 Task: Create new Company, with domain: 'juilliard.edu' and type: 'Other'. Add new contact for this company, with mail Id: 'Ruhi_Henderson@juilliard.edu', First Name: Ruhi, Last name:  Henderson, Job Title: 'Chief Executive Officer', Phone Number: '(305) 555-4571'. Change life cycle stage to  Lead and lead status to  In Progress. Logged in from softage.10@softage.net
Action: Mouse moved to (91, 53)
Screenshot: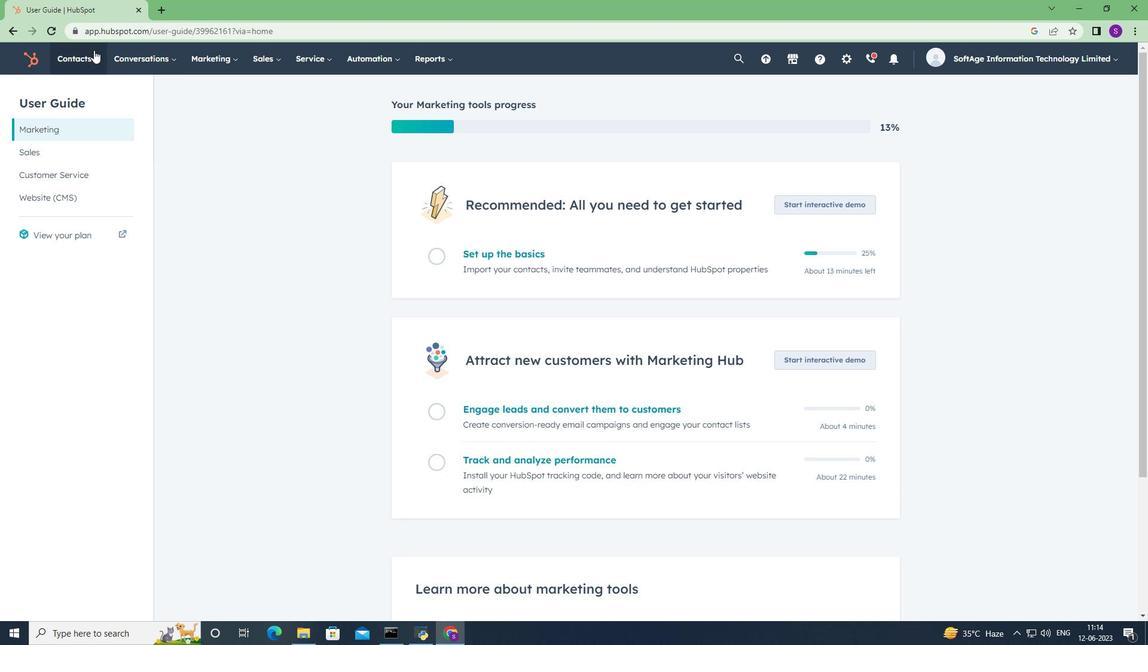 
Action: Mouse pressed left at (91, 53)
Screenshot: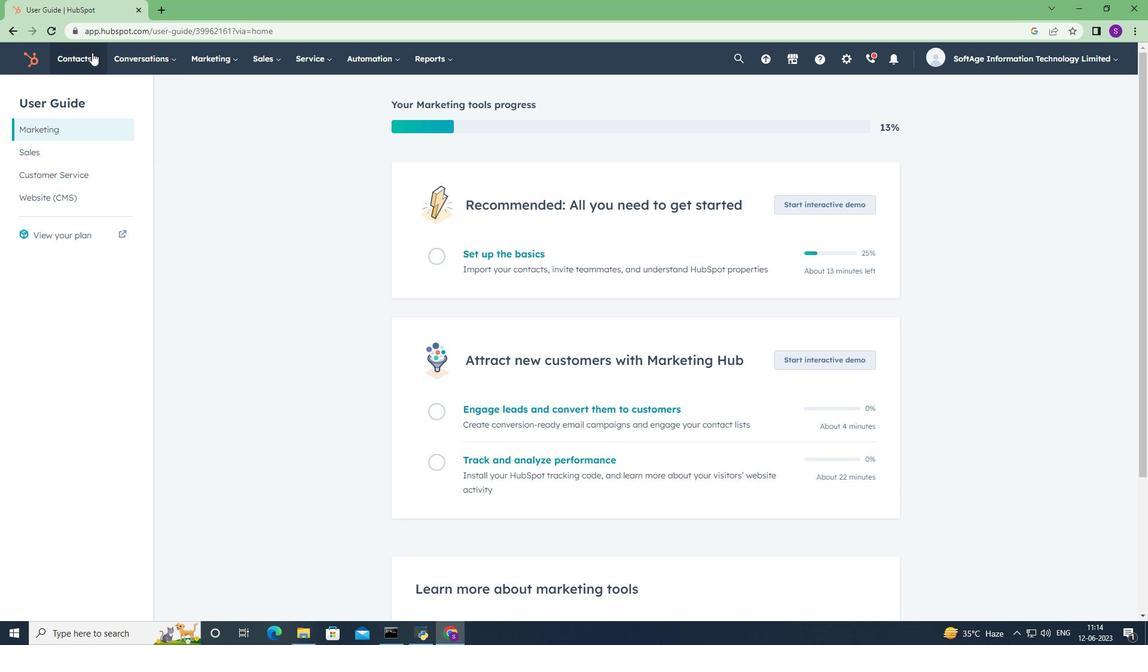 
Action: Mouse moved to (88, 123)
Screenshot: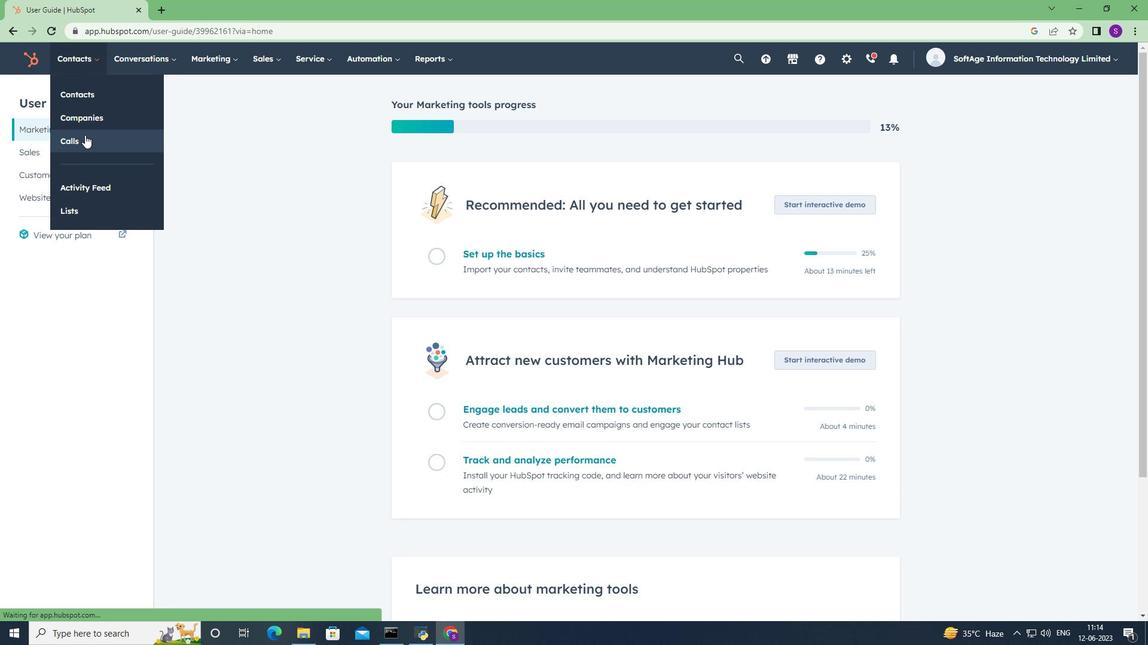 
Action: Mouse pressed left at (88, 123)
Screenshot: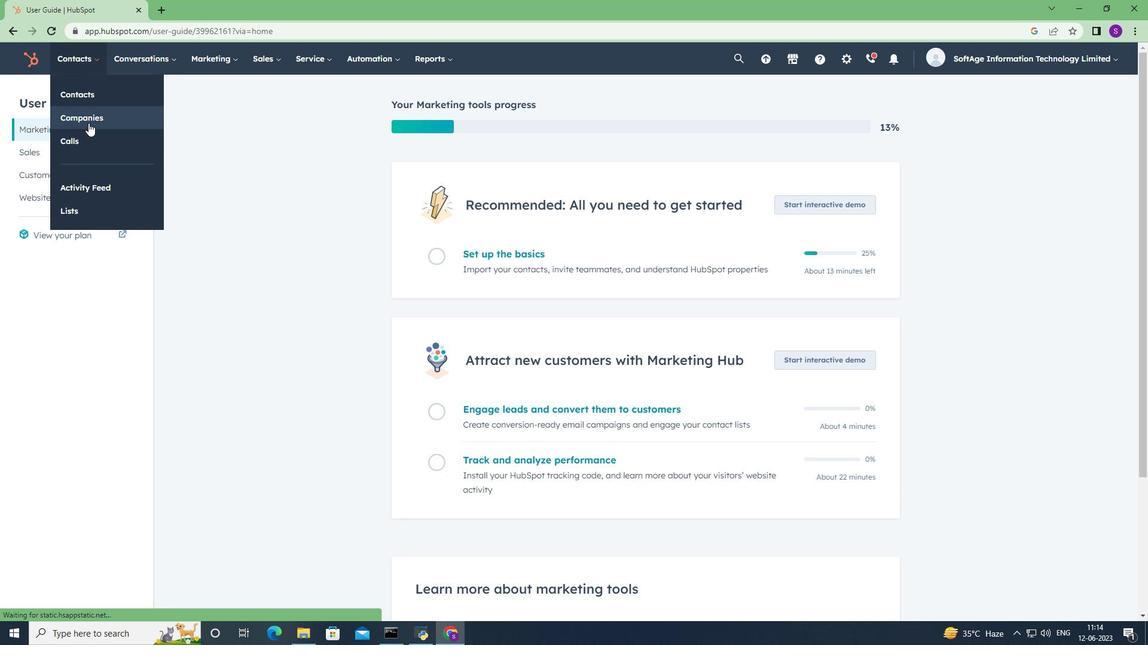 
Action: Mouse moved to (1091, 99)
Screenshot: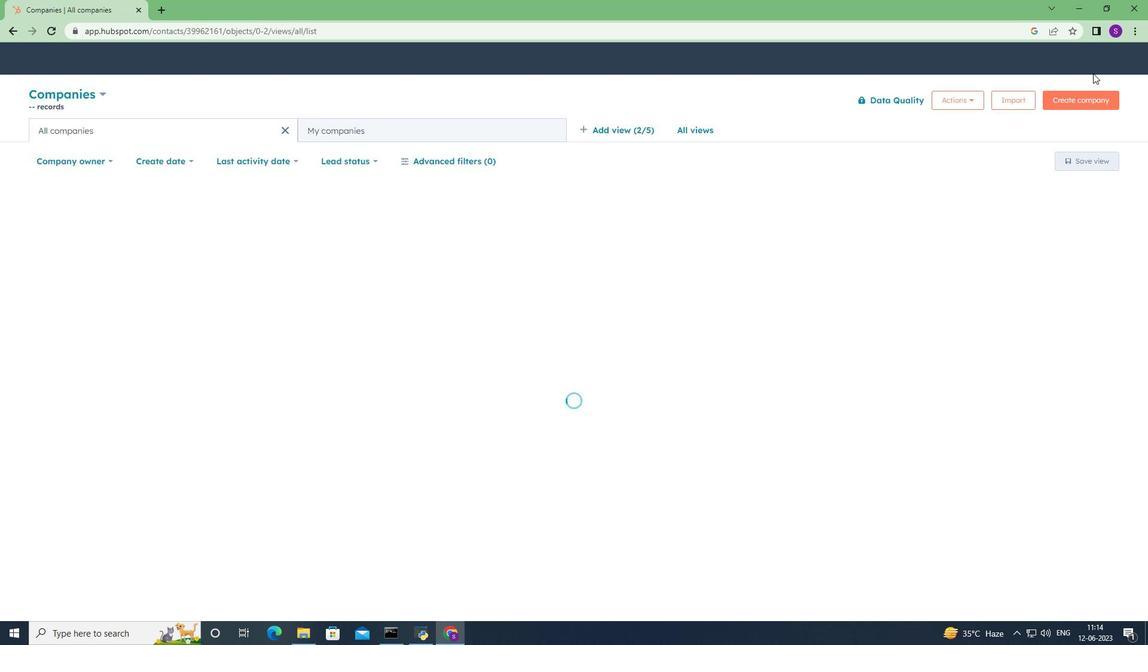 
Action: Mouse pressed left at (1091, 99)
Screenshot: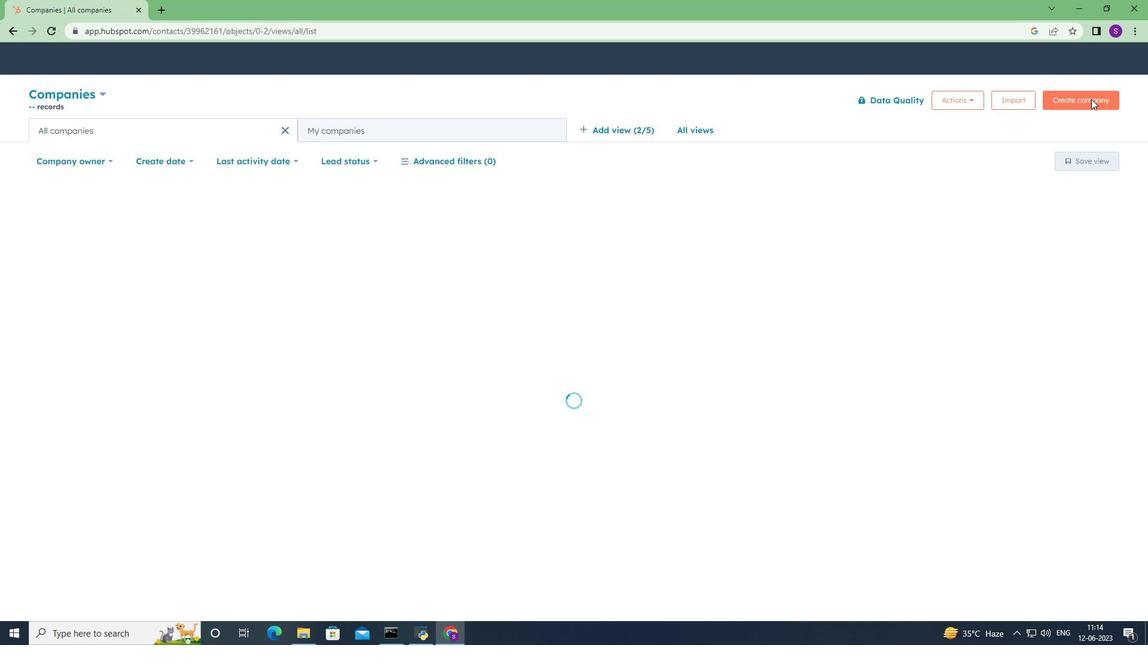 
Action: Mouse moved to (928, 156)
Screenshot: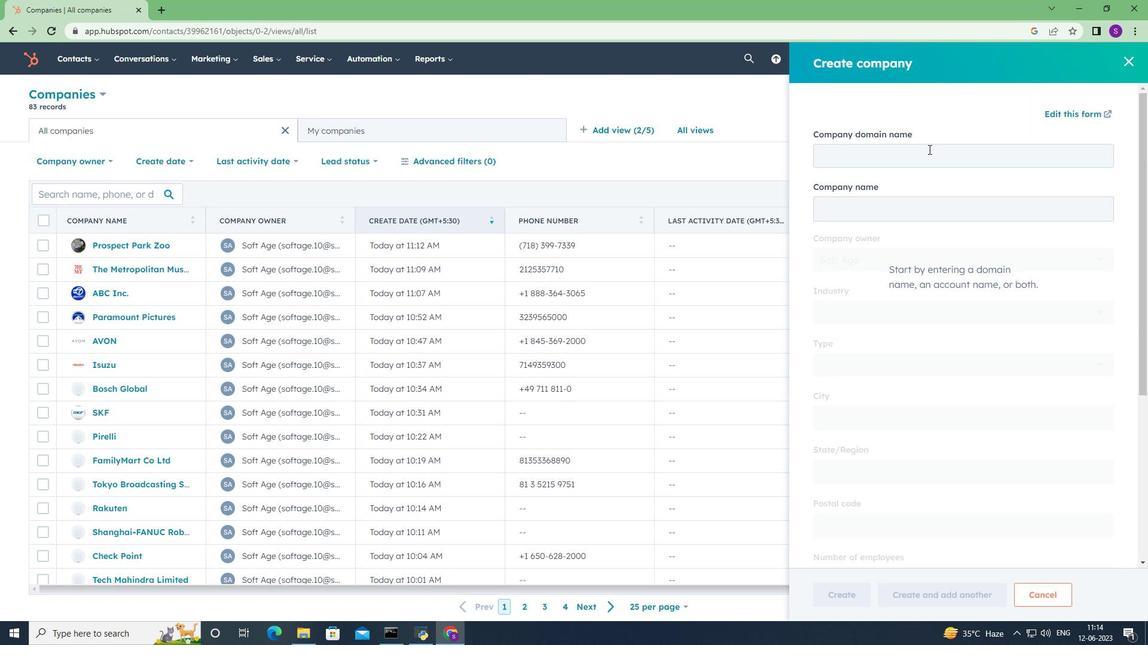 
Action: Mouse pressed left at (928, 156)
Screenshot: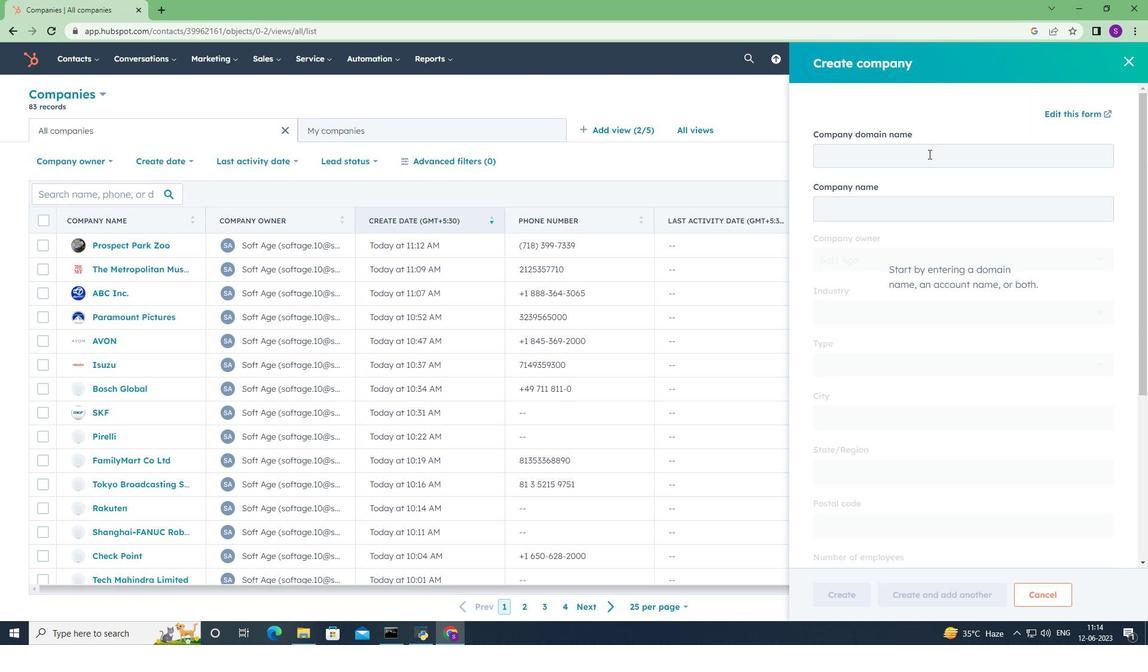 
Action: Key pressed juilliae<Key.backspace>rd.edu
Screenshot: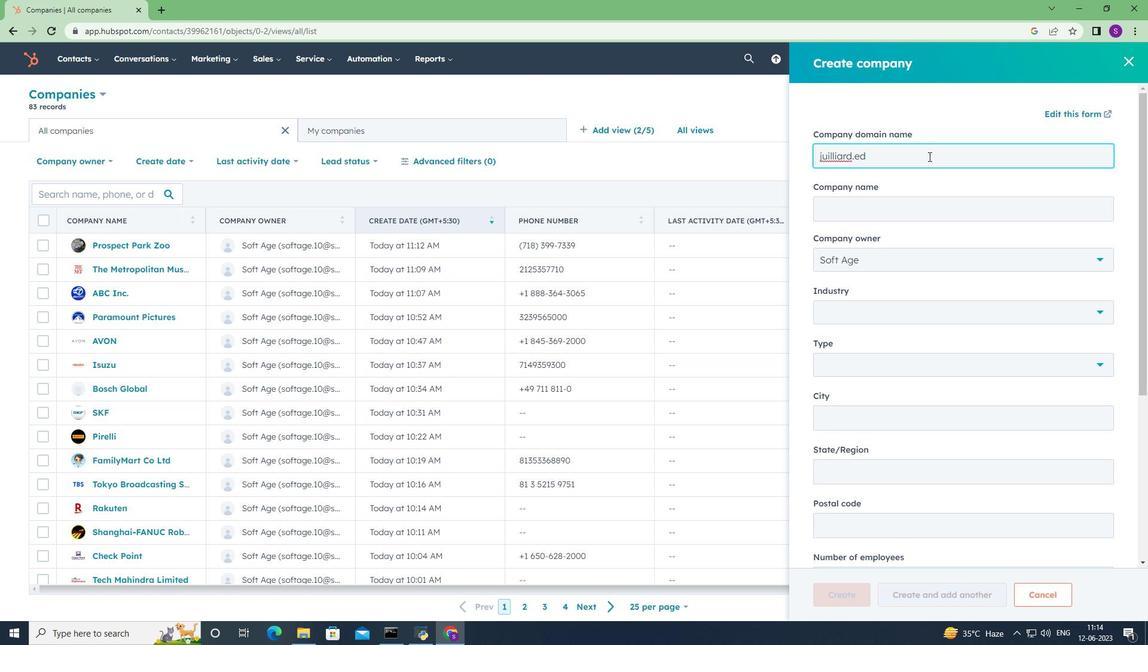 
Action: Mouse moved to (929, 160)
Screenshot: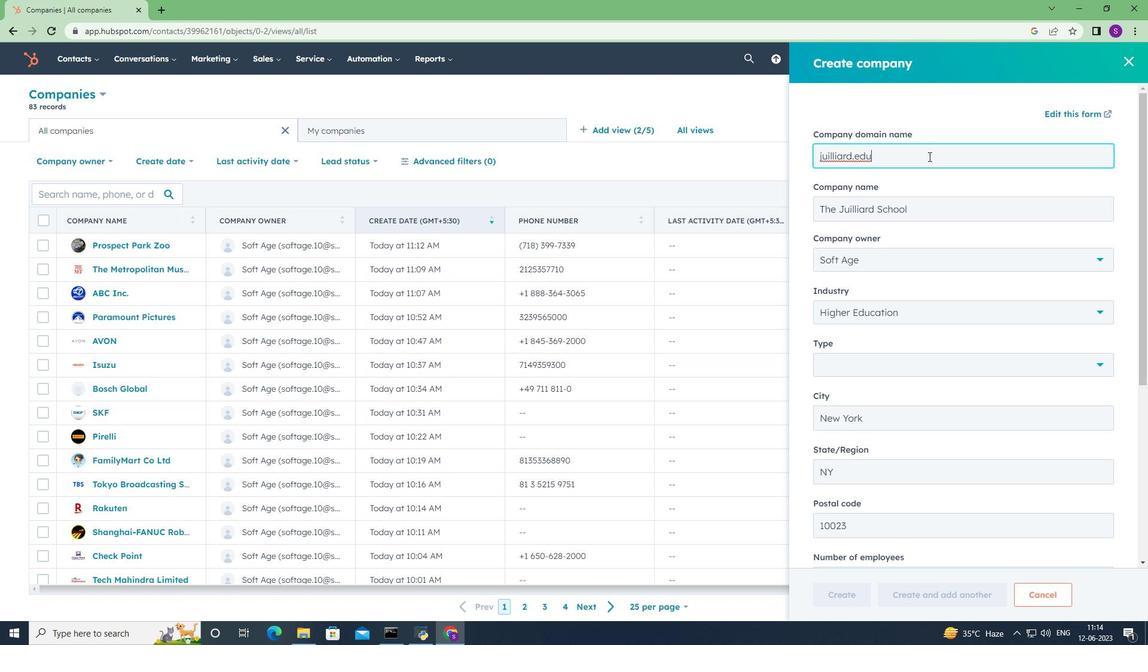 
Action: Mouse scrolled (929, 160) with delta (0, 0)
Screenshot: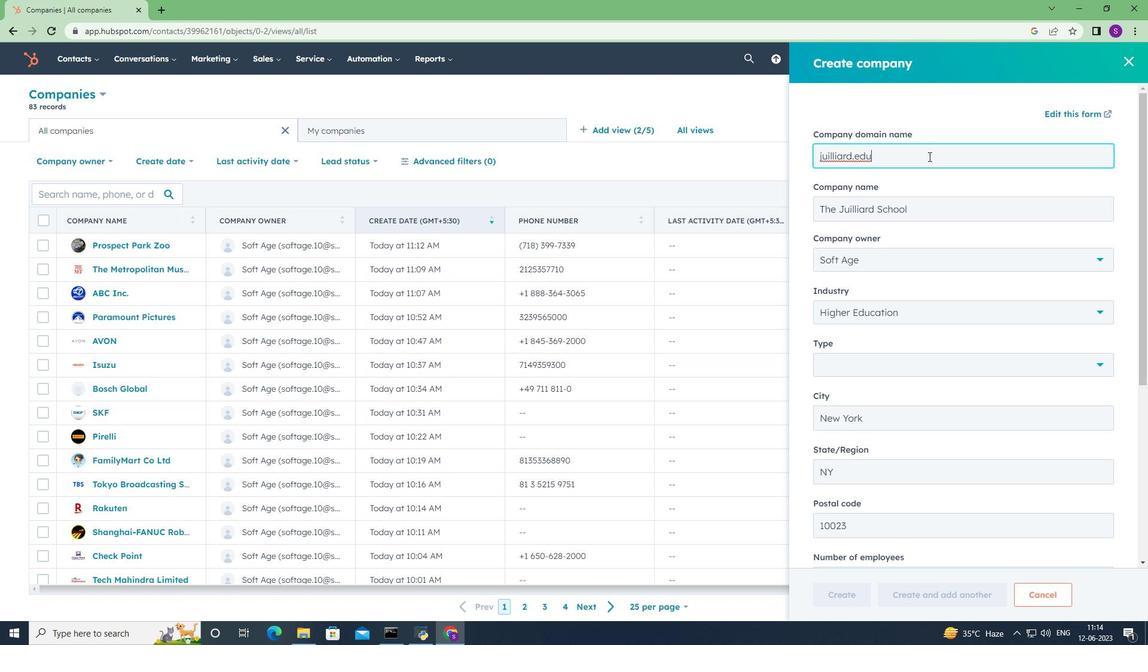 
Action: Mouse moved to (938, 172)
Screenshot: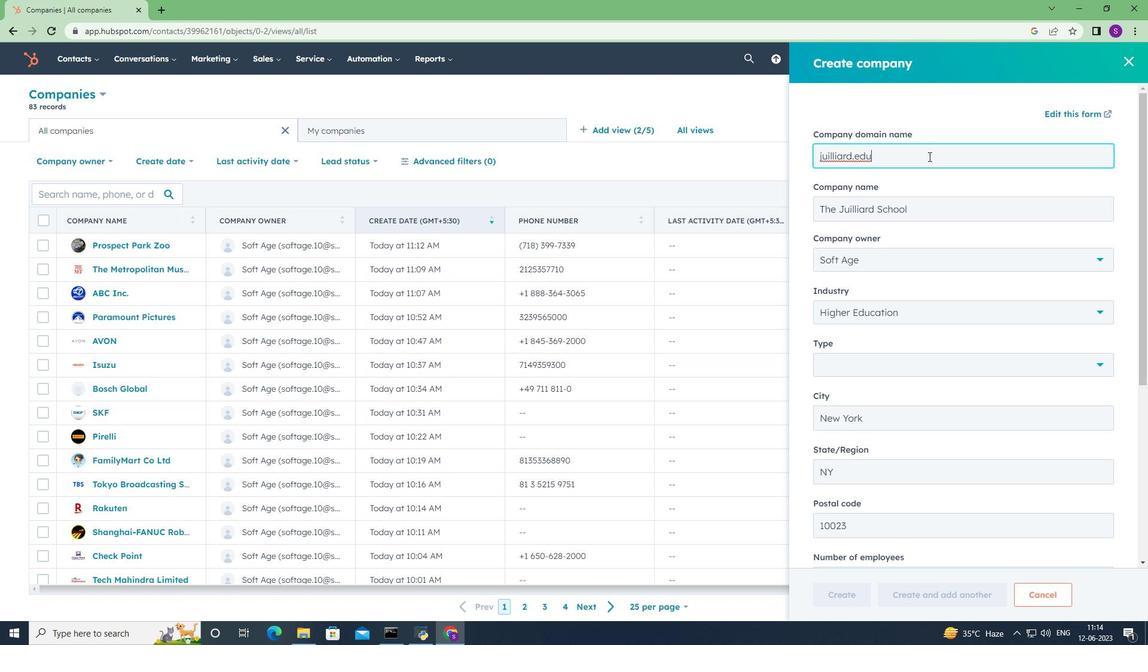 
Action: Mouse scrolled (937, 169) with delta (0, 0)
Screenshot: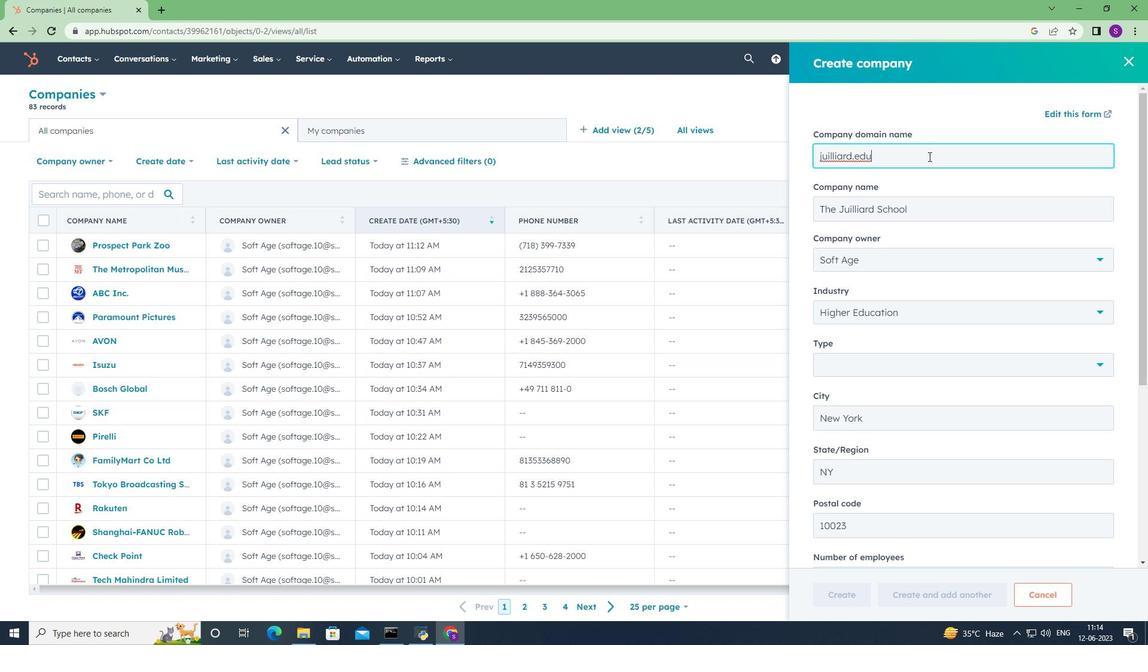 
Action: Mouse moved to (940, 244)
Screenshot: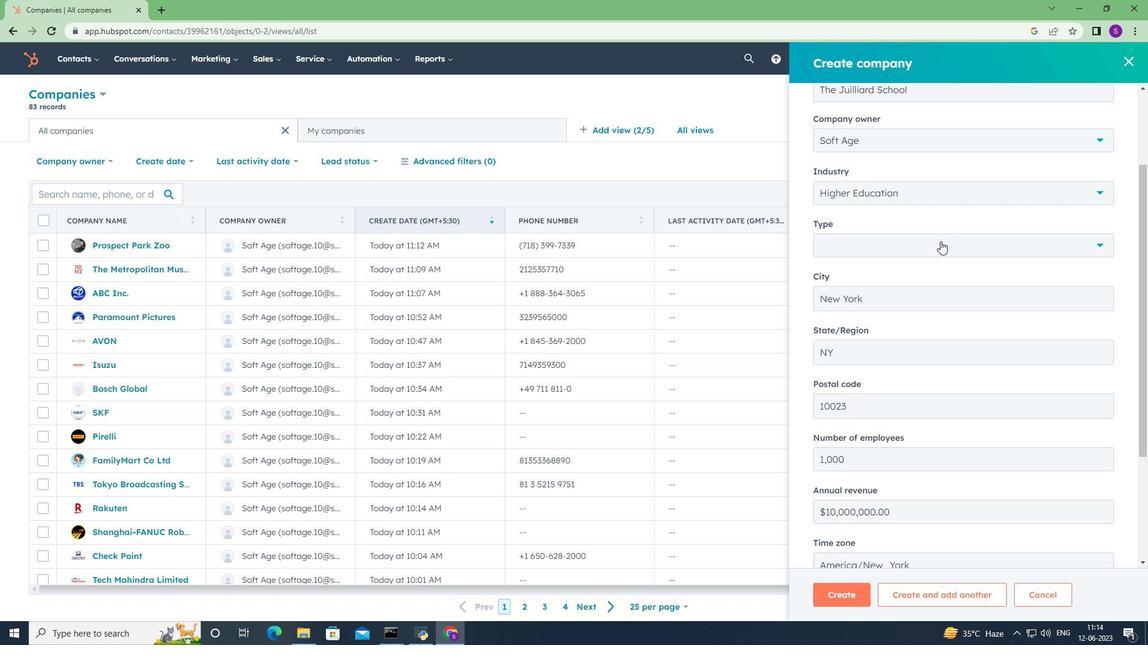 
Action: Mouse pressed left at (940, 244)
Screenshot: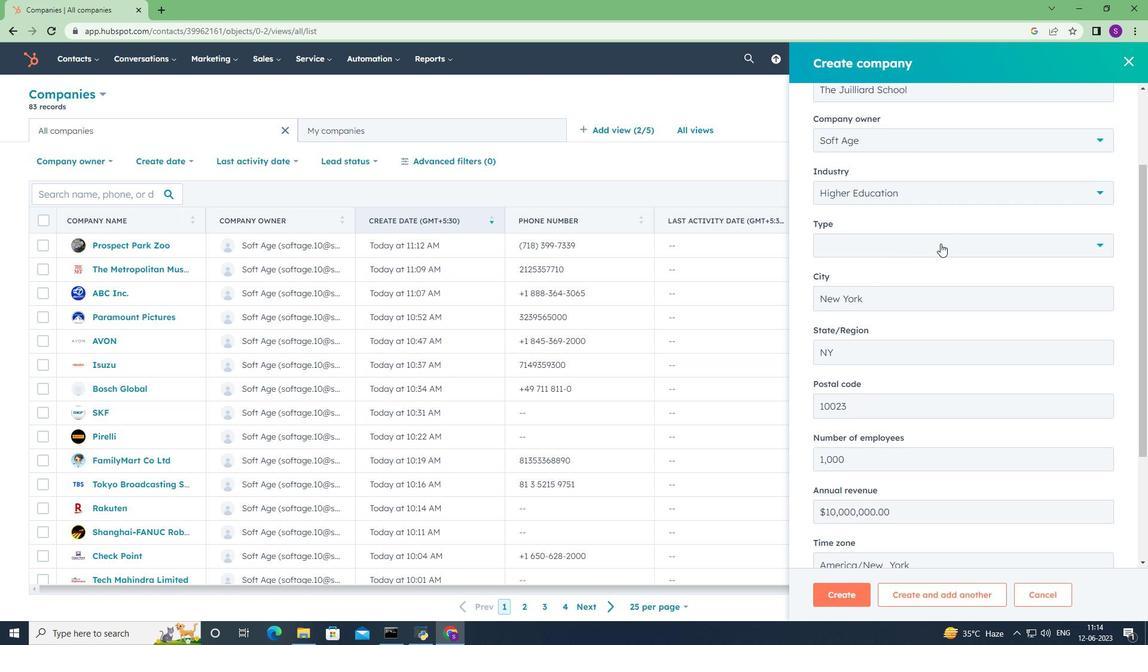 
Action: Mouse moved to (906, 330)
Screenshot: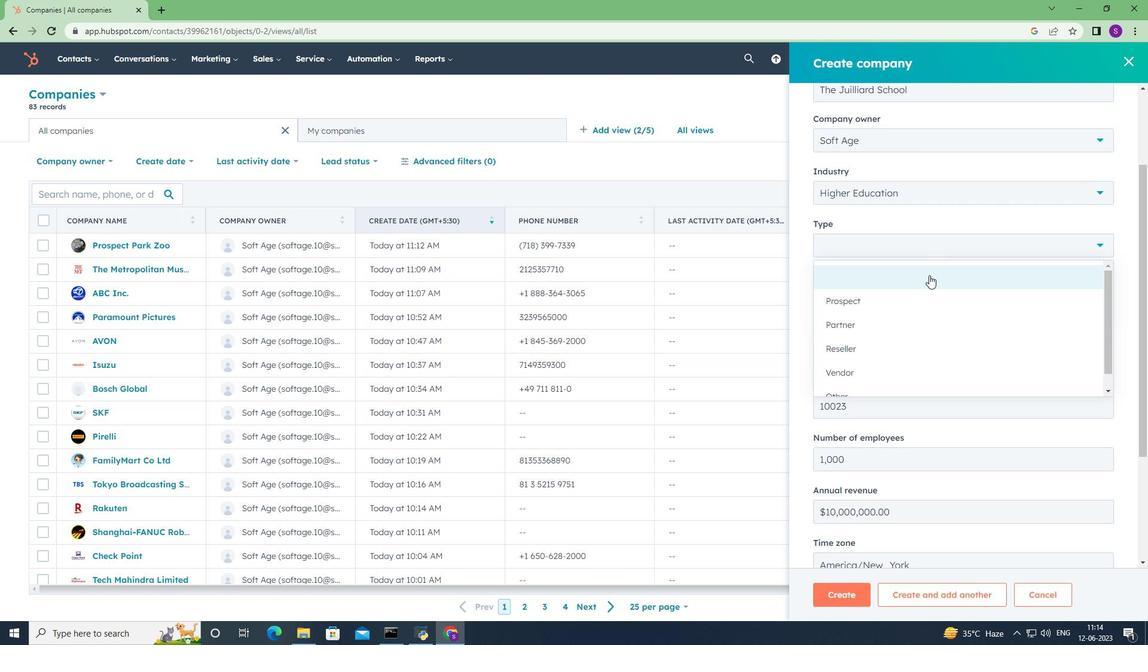 
Action: Mouse scrolled (906, 330) with delta (0, 0)
Screenshot: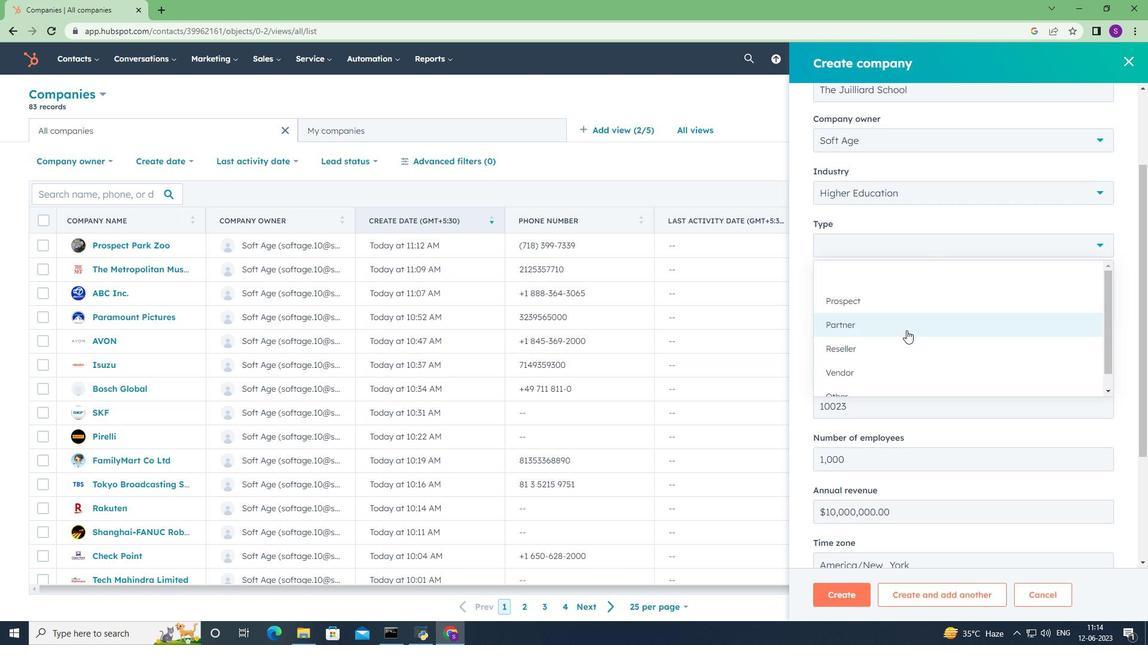 
Action: Mouse moved to (906, 330)
Screenshot: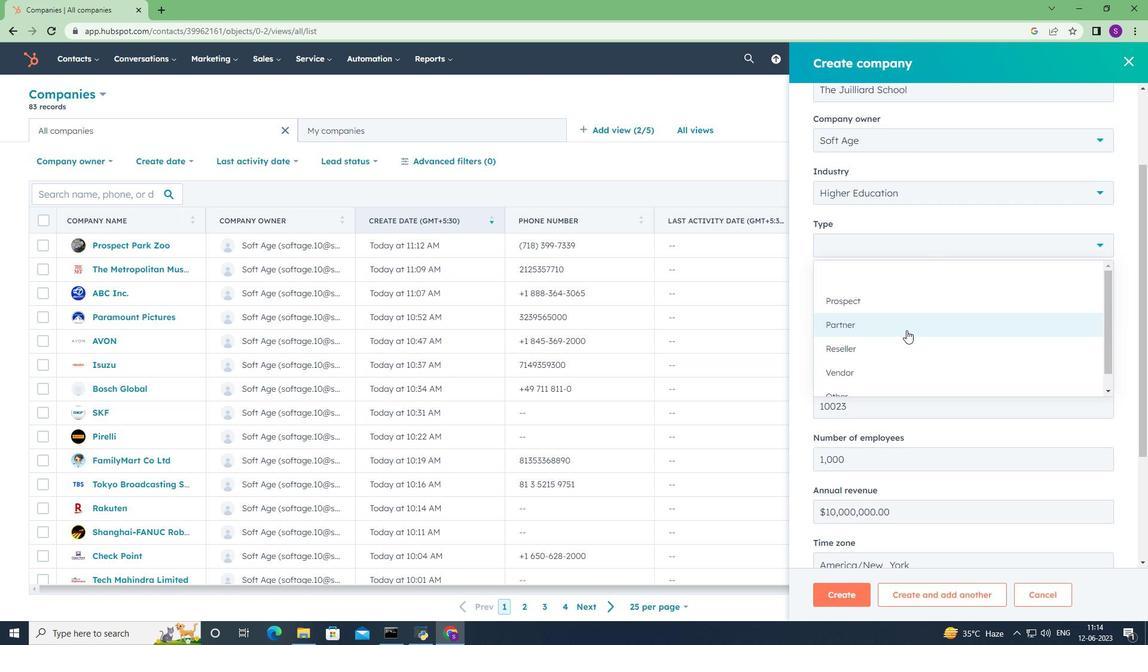 
Action: Mouse scrolled (906, 330) with delta (0, 0)
Screenshot: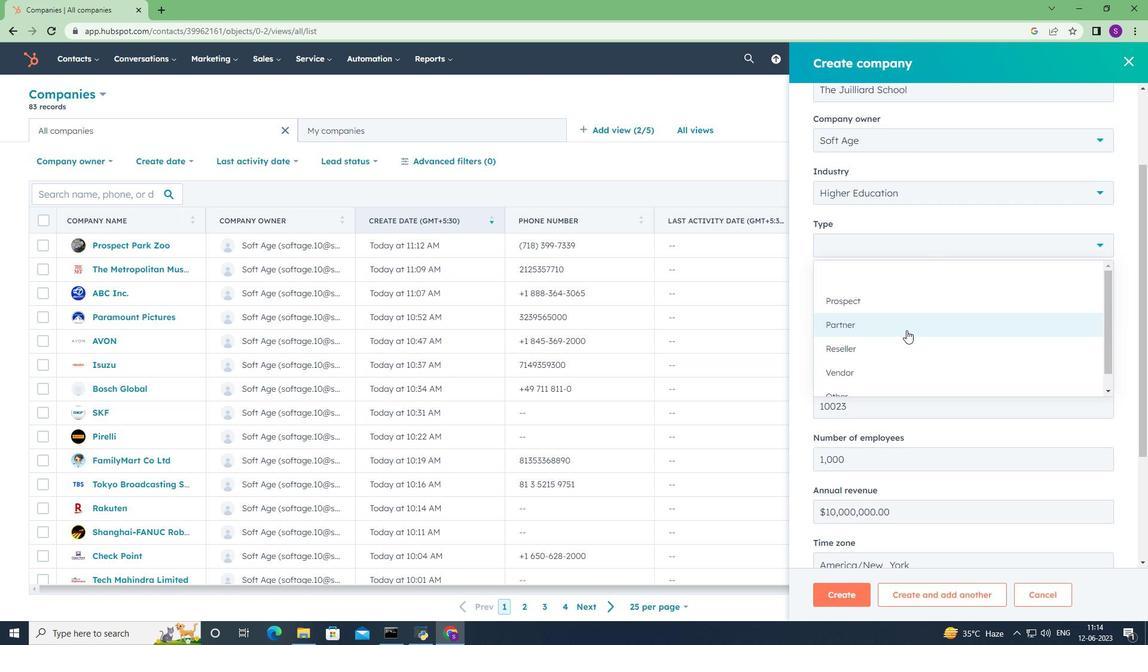 
Action: Mouse moved to (905, 330)
Screenshot: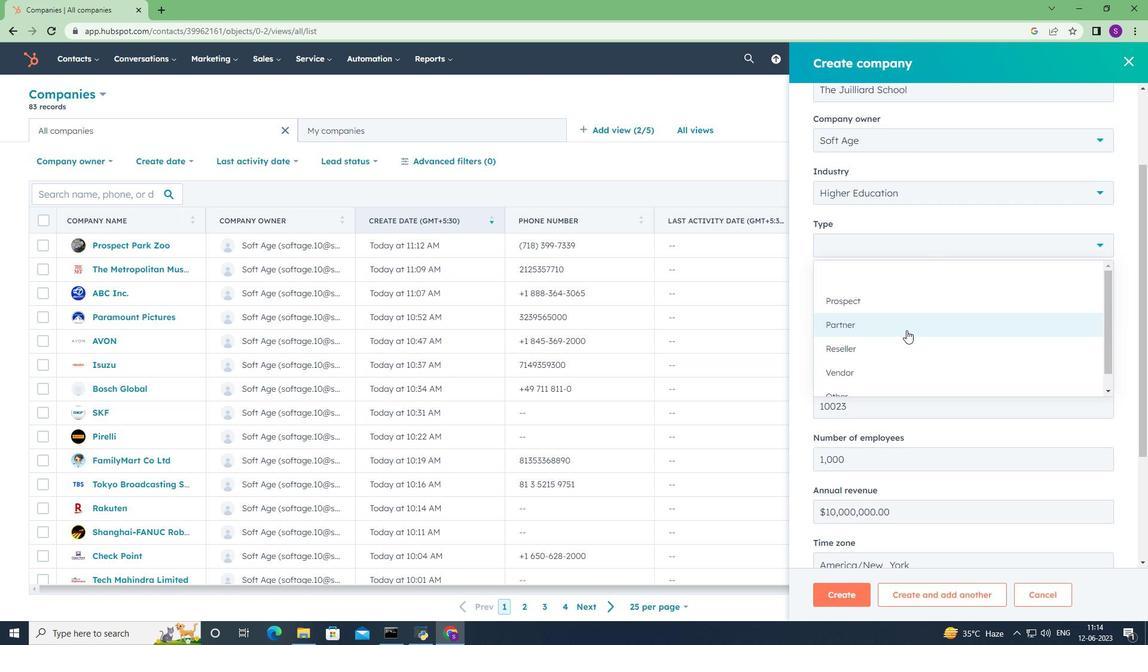 
Action: Mouse scrolled (906, 330) with delta (0, 0)
Screenshot: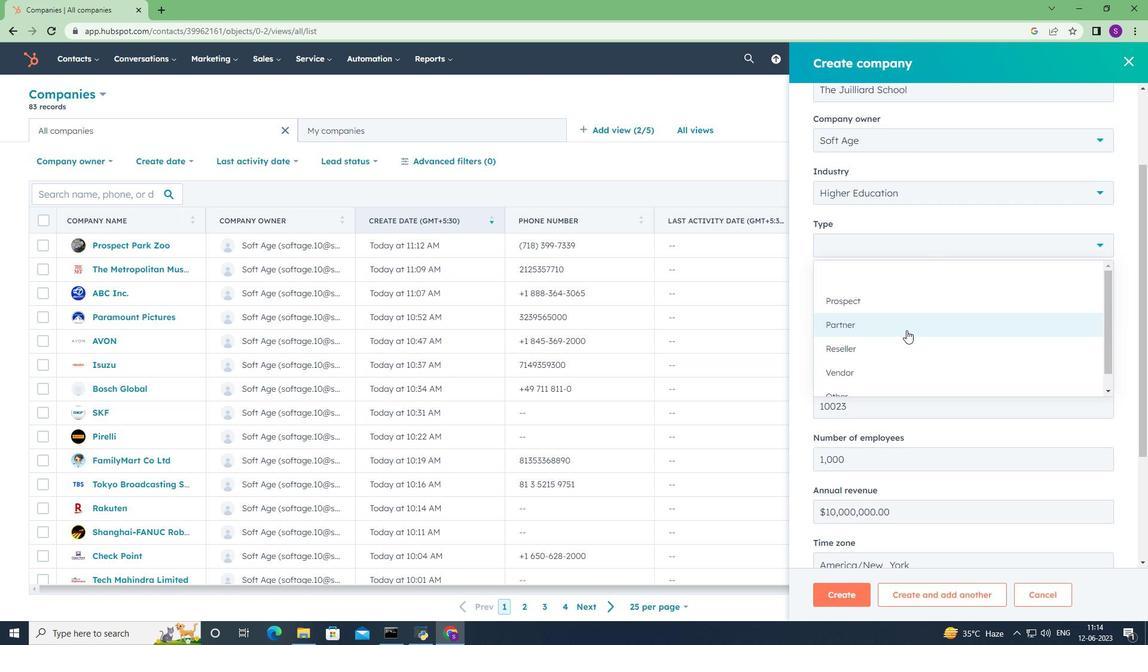 
Action: Mouse scrolled (905, 330) with delta (0, 0)
Screenshot: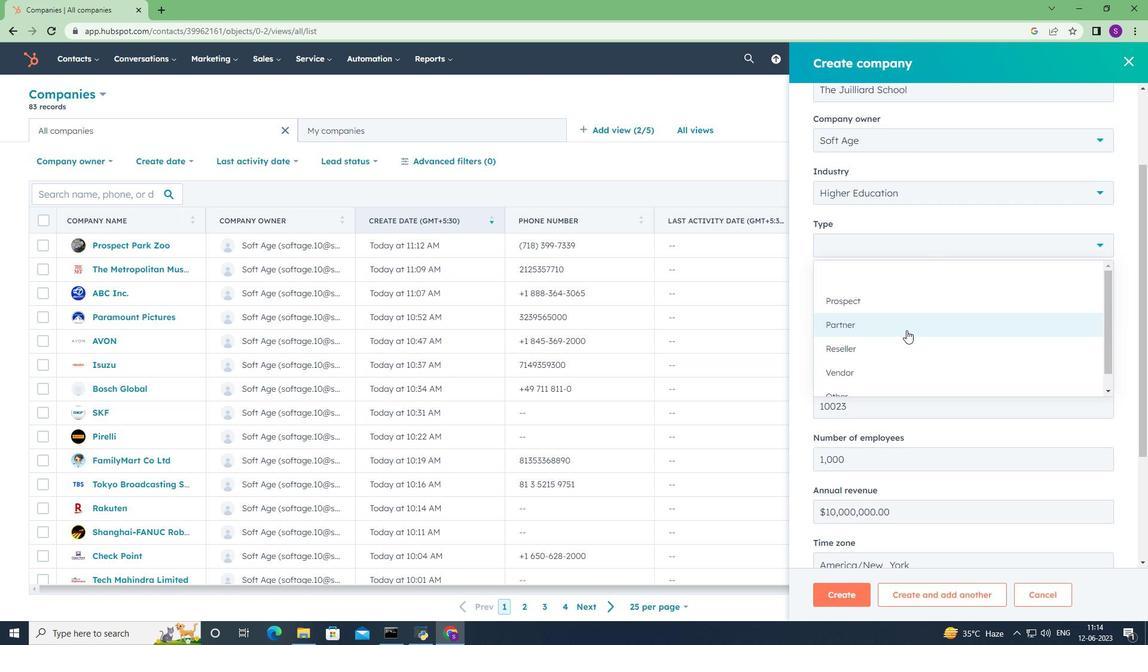 
Action: Mouse scrolled (905, 330) with delta (0, 0)
Screenshot: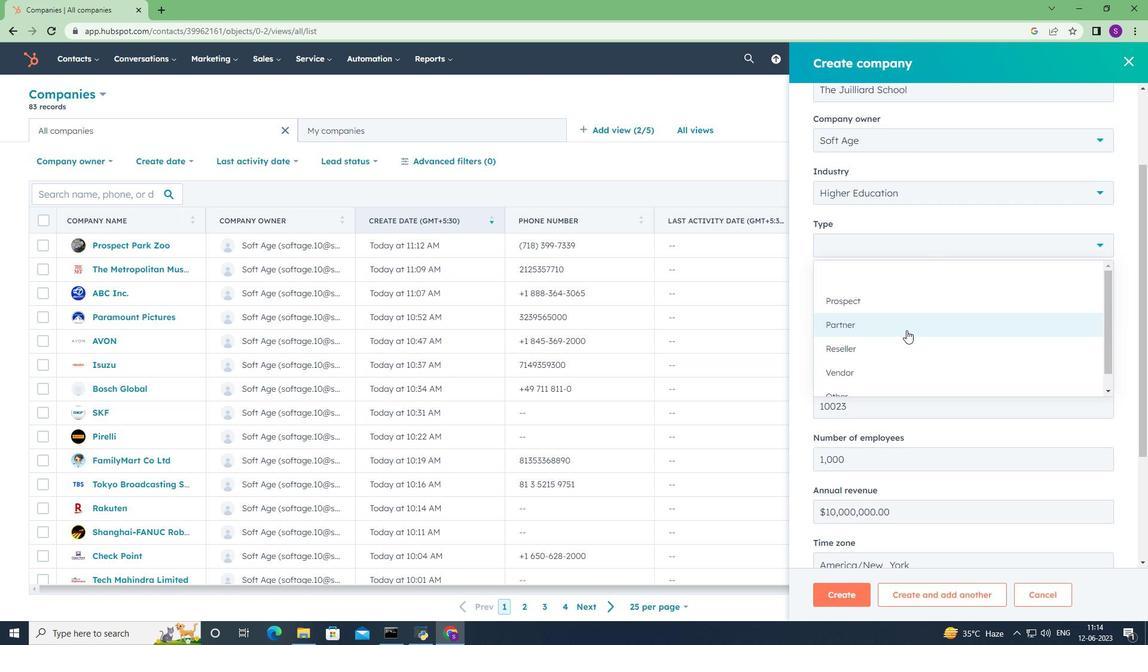 
Action: Mouse moved to (904, 331)
Screenshot: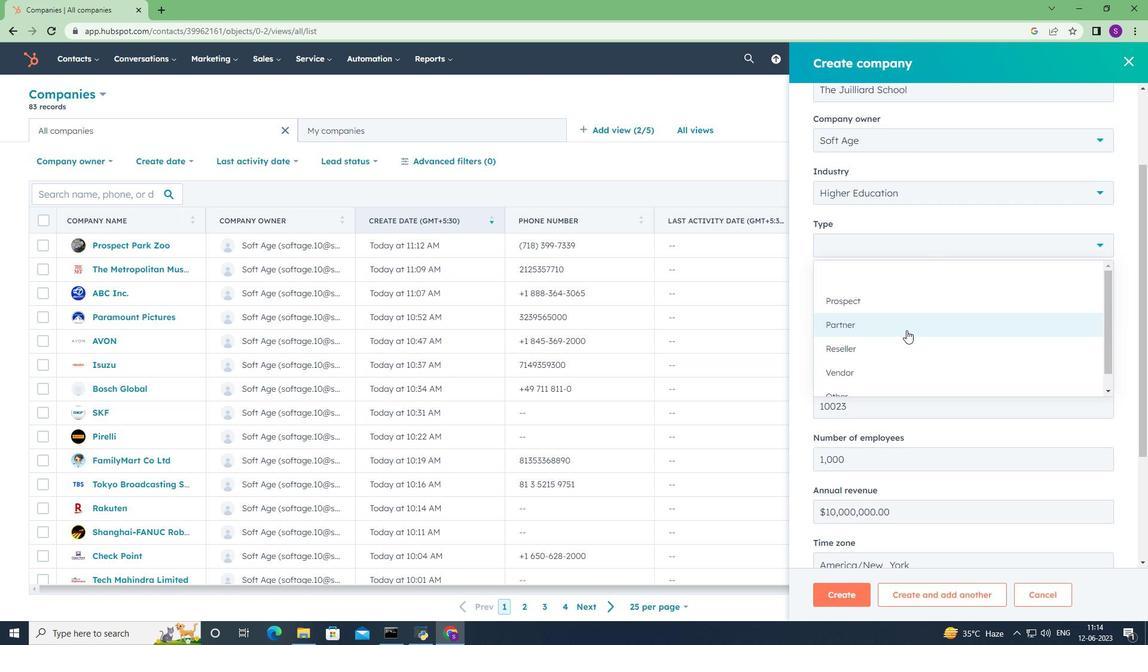 
Action: Mouse scrolled (904, 330) with delta (0, 0)
Screenshot: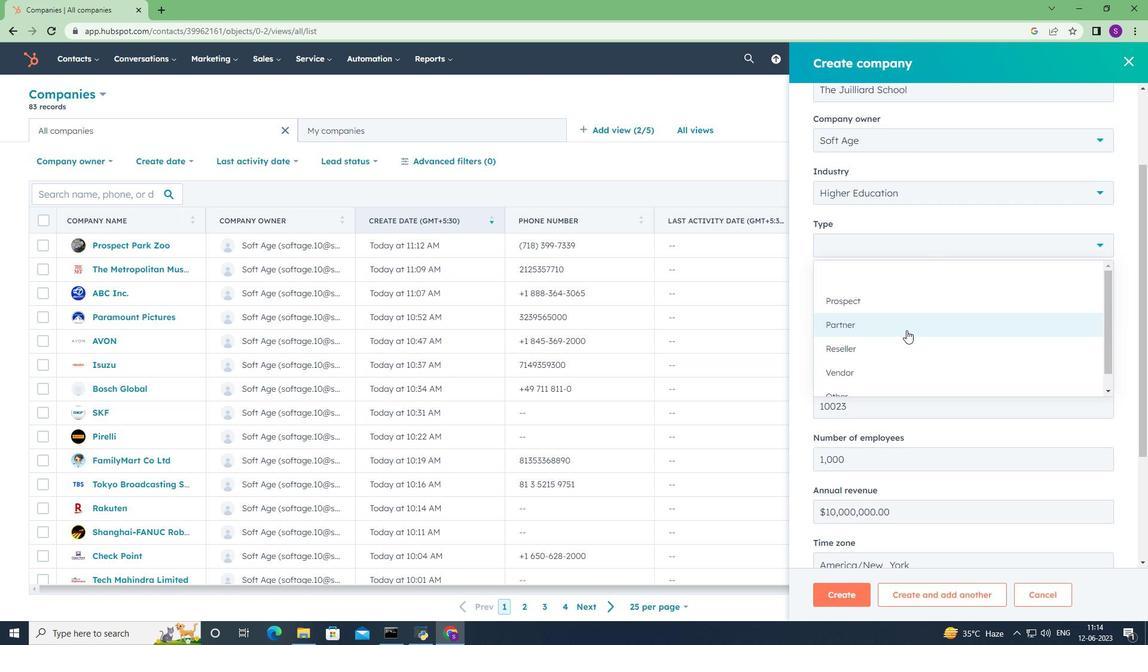 
Action: Mouse moved to (889, 370)
Screenshot: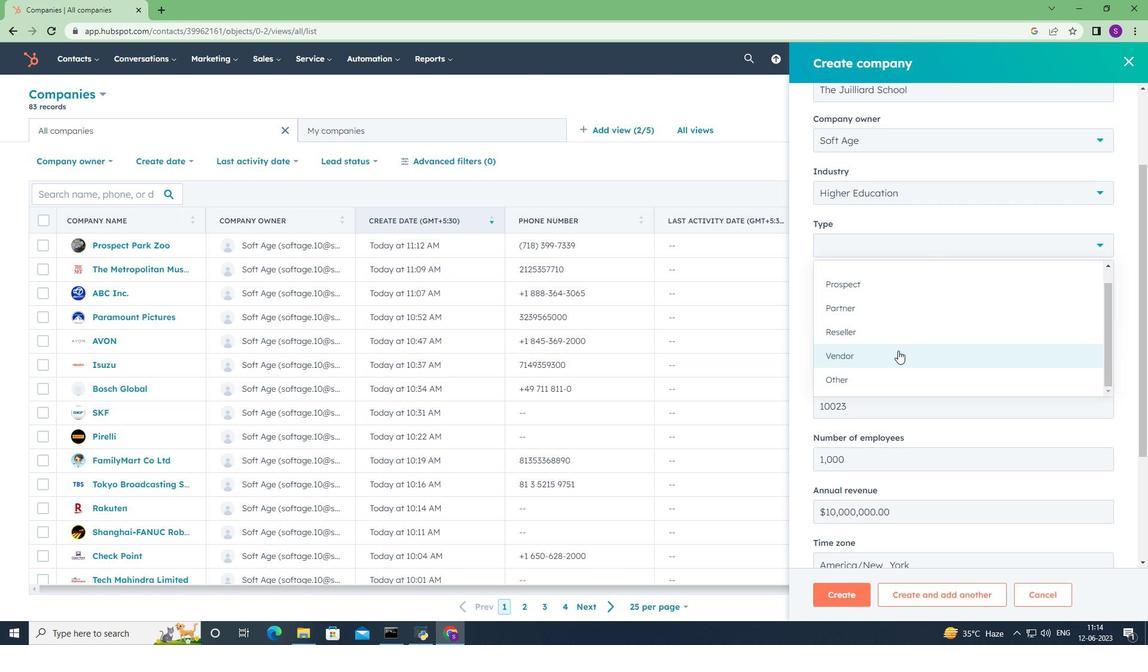 
Action: Mouse pressed left at (889, 370)
Screenshot: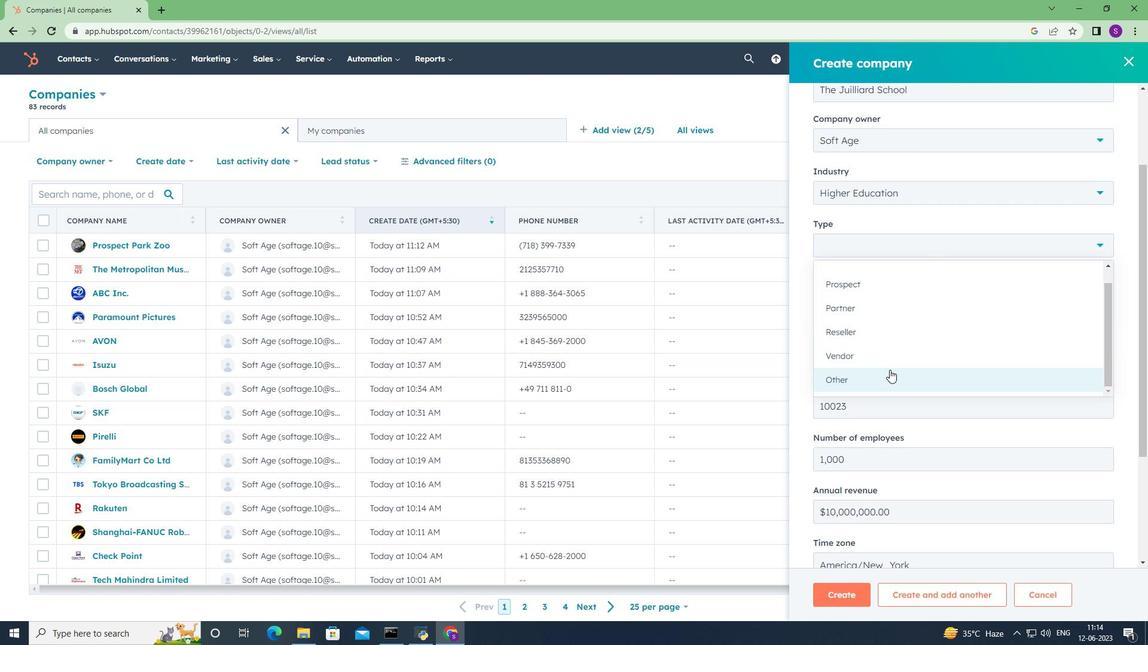 
Action: Mouse moved to (882, 364)
Screenshot: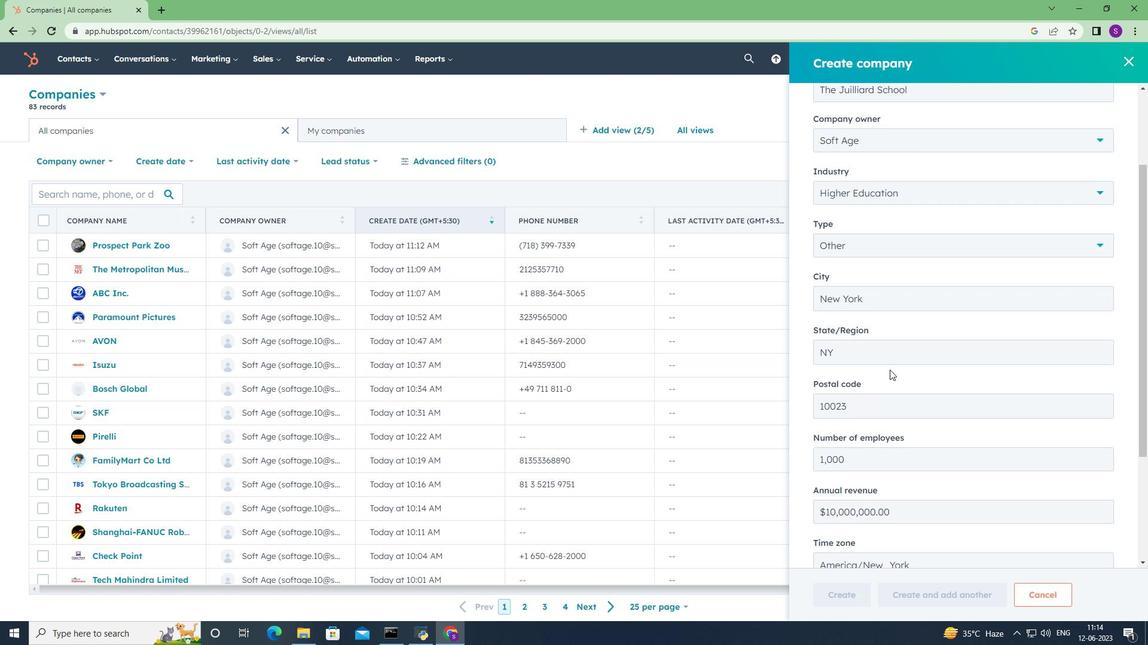 
Action: Mouse scrolled (882, 364) with delta (0, 0)
Screenshot: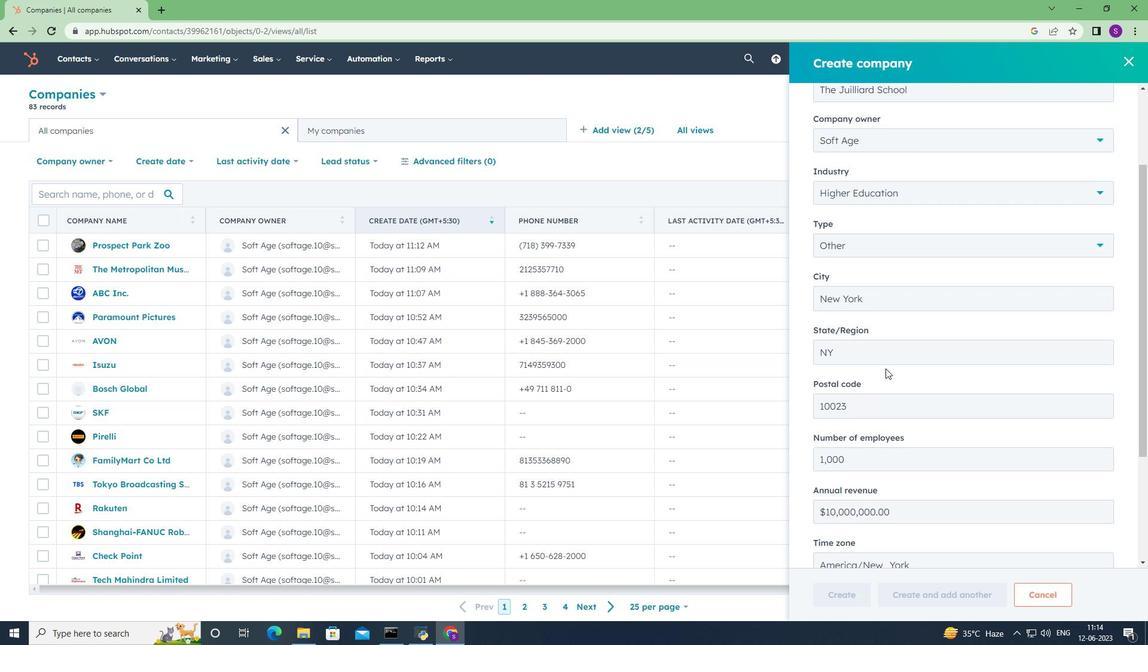
Action: Mouse scrolled (882, 364) with delta (0, 0)
Screenshot: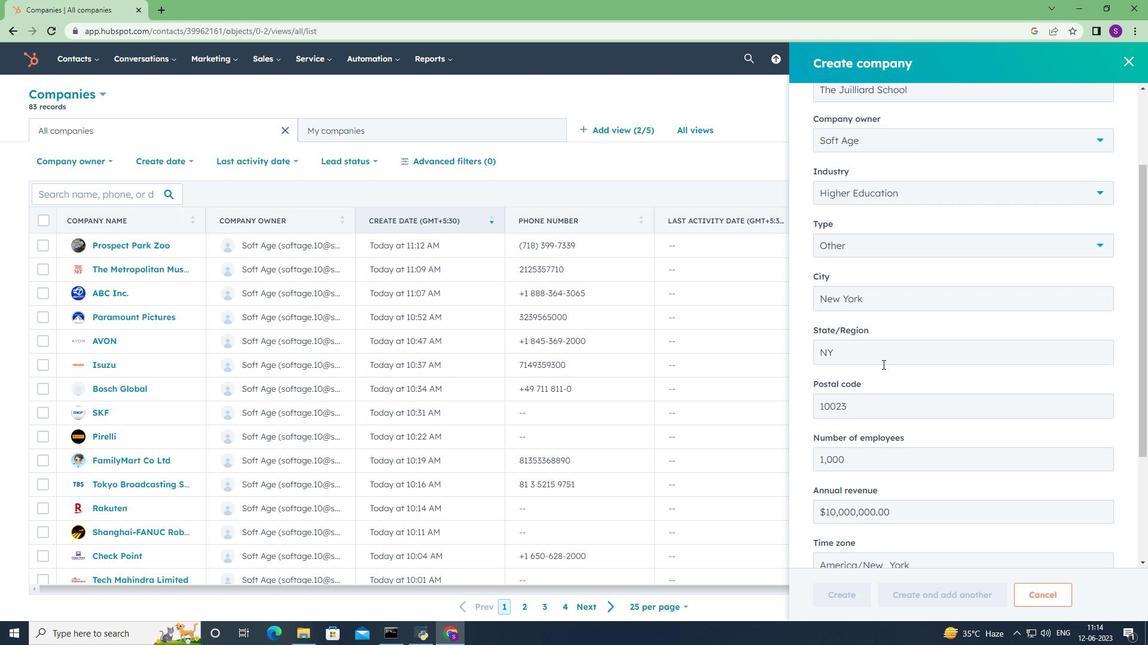 
Action: Mouse scrolled (882, 364) with delta (0, 0)
Screenshot: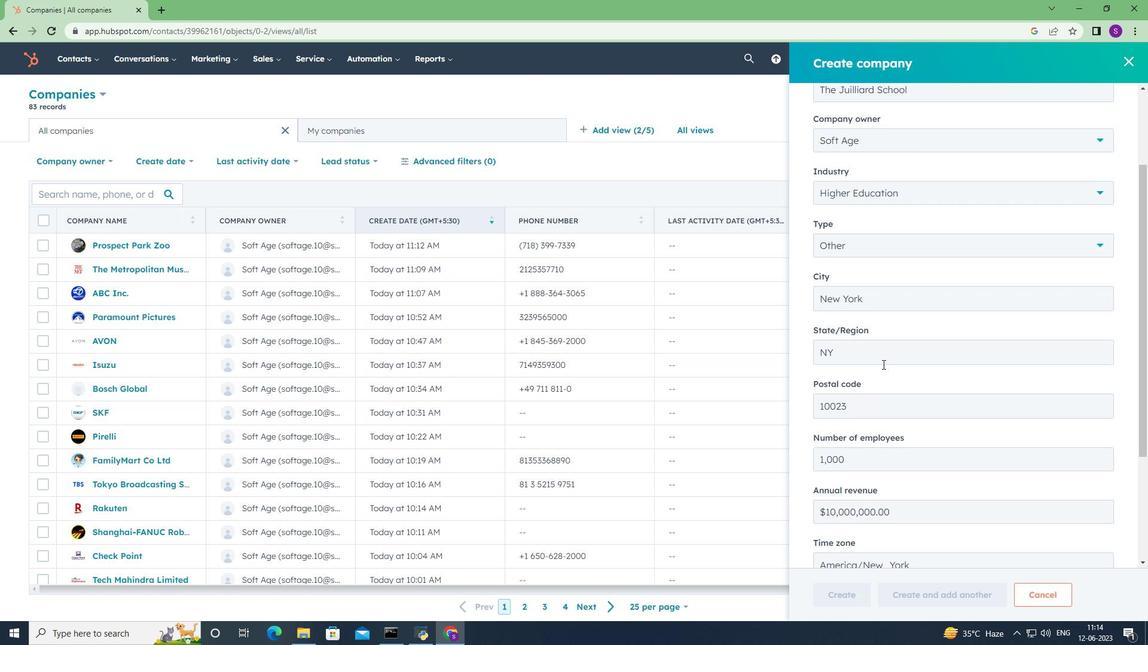 
Action: Mouse scrolled (882, 364) with delta (0, 0)
Screenshot: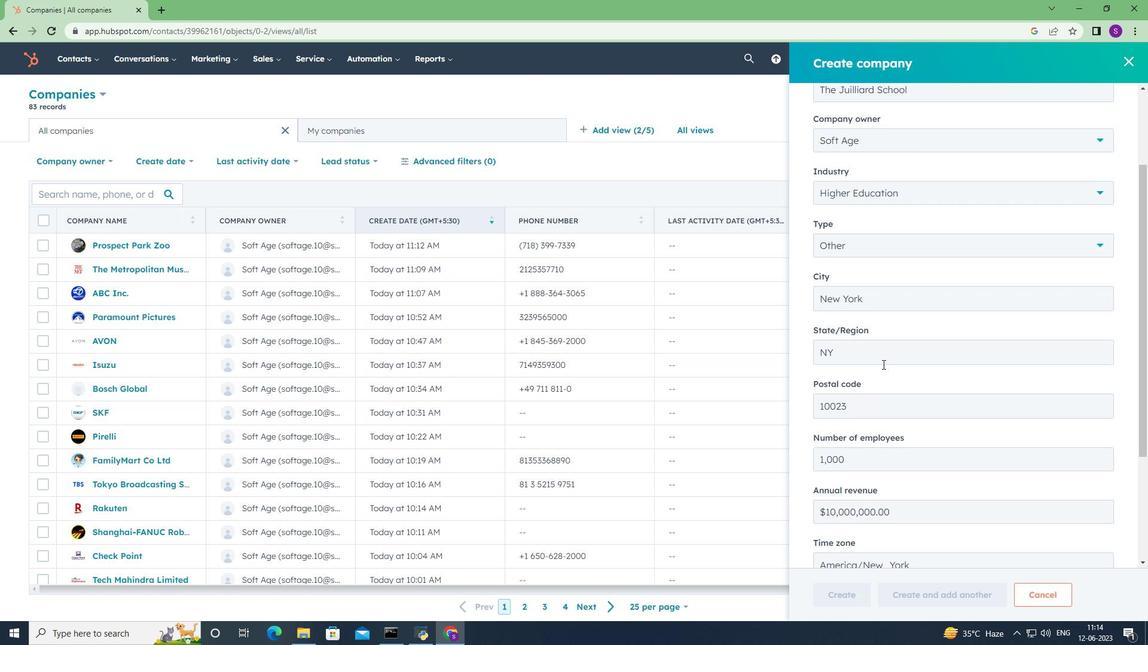 
Action: Mouse scrolled (882, 364) with delta (0, 0)
Screenshot: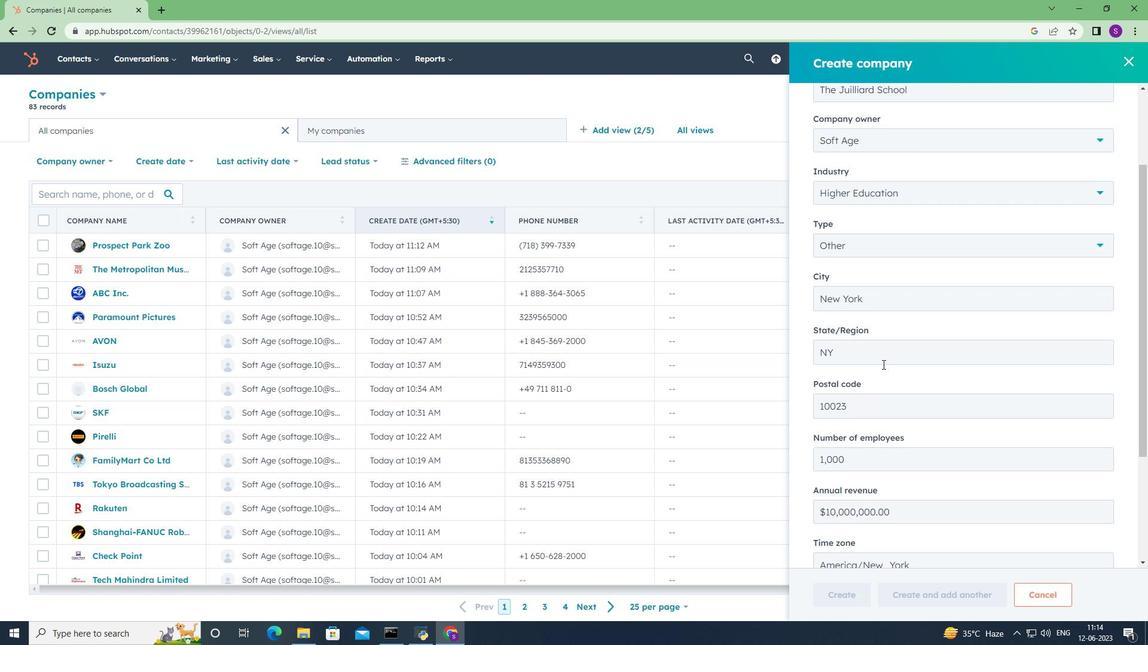 
Action: Mouse moved to (882, 364)
Screenshot: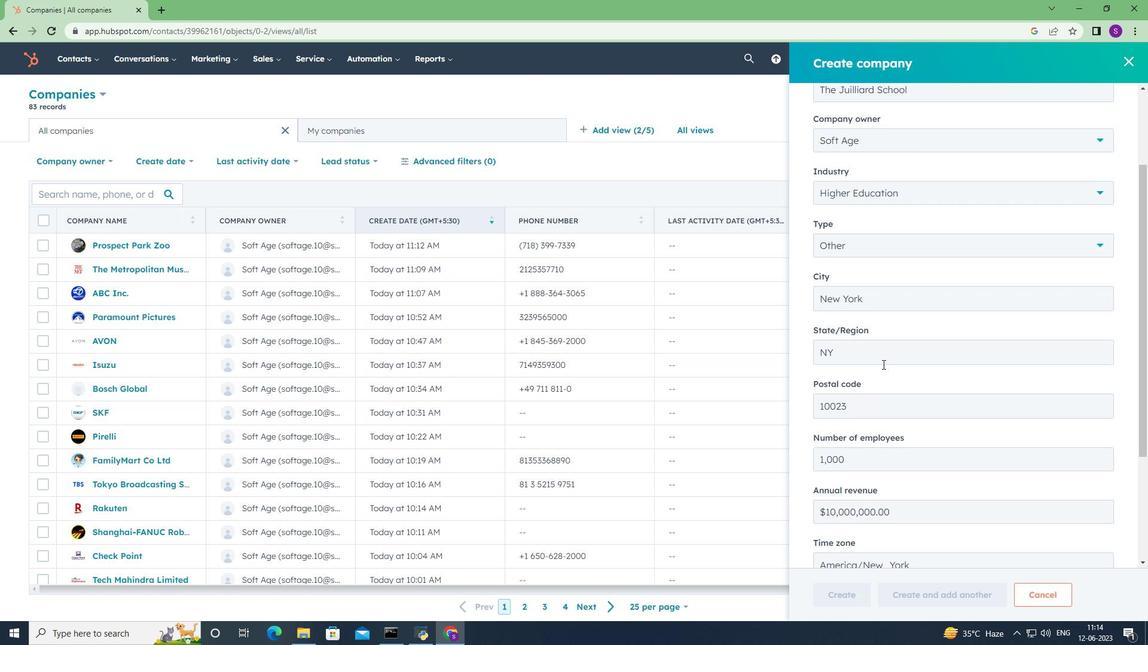 
Action: Mouse scrolled (882, 364) with delta (0, 0)
Screenshot: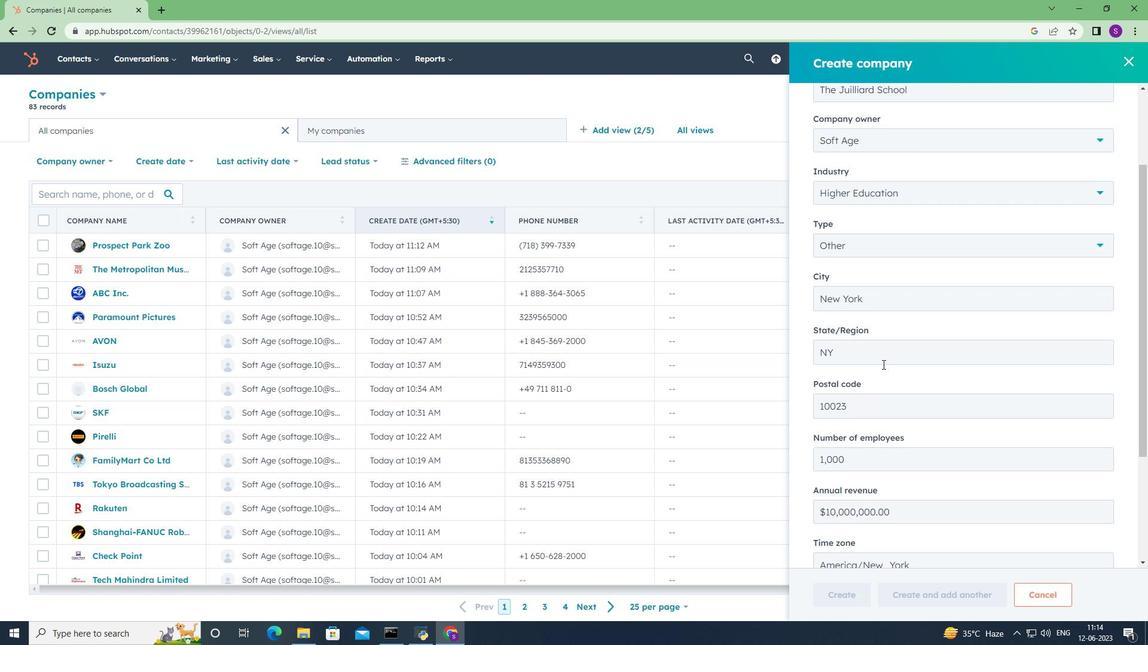 
Action: Mouse moved to (850, 588)
Screenshot: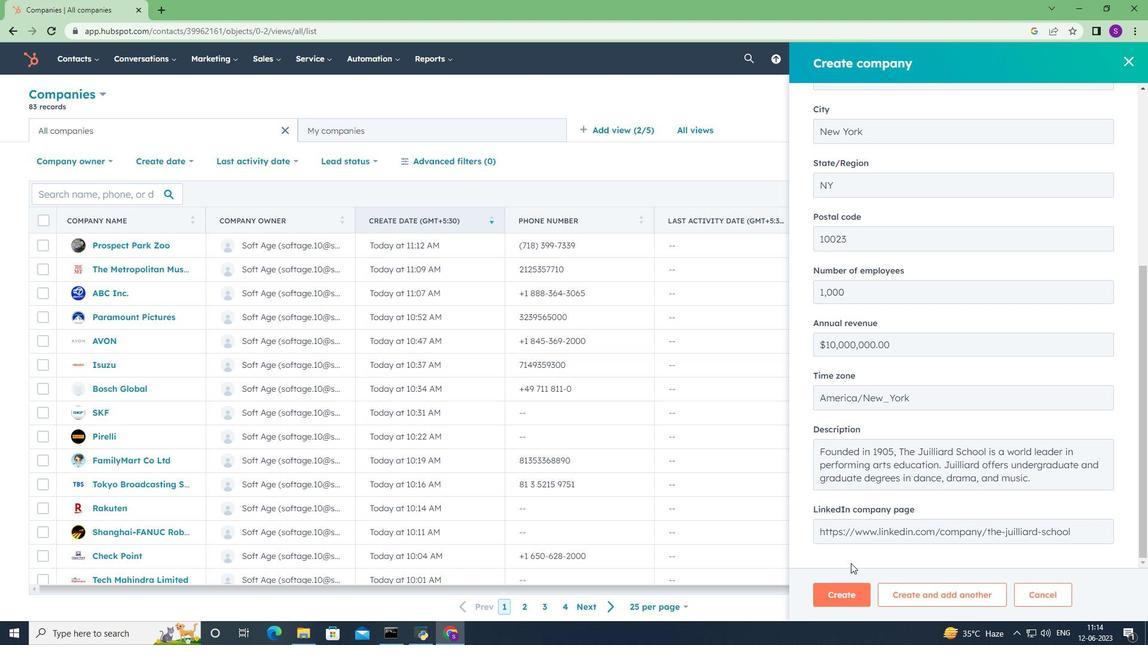 
Action: Mouse pressed left at (850, 588)
Screenshot: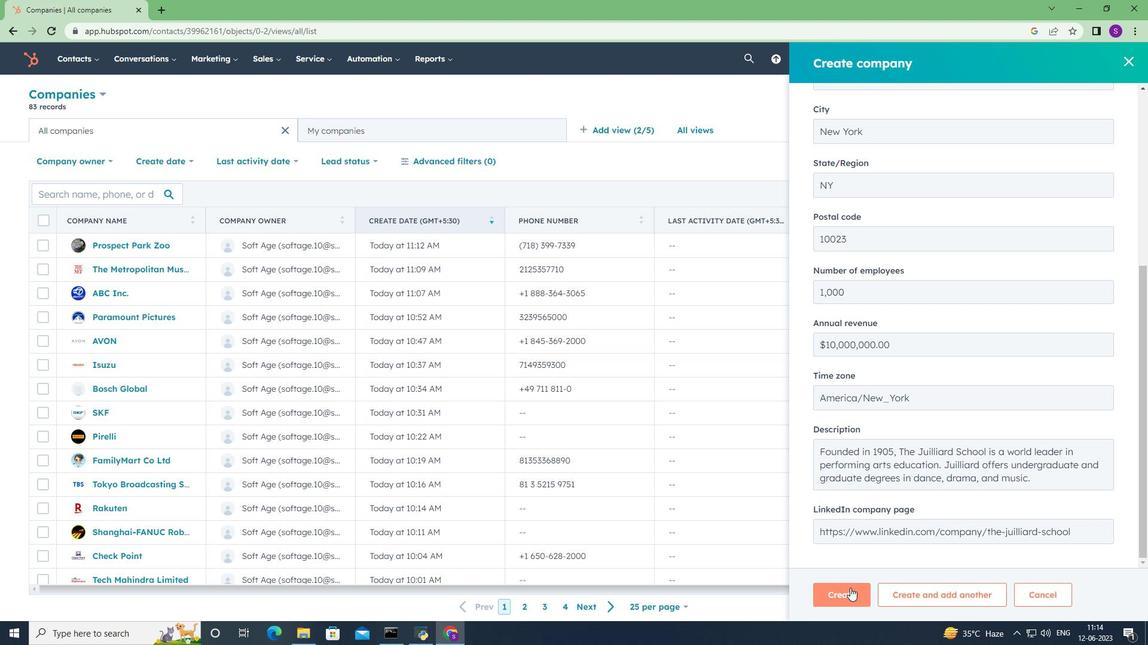 
Action: Mouse moved to (810, 389)
Screenshot: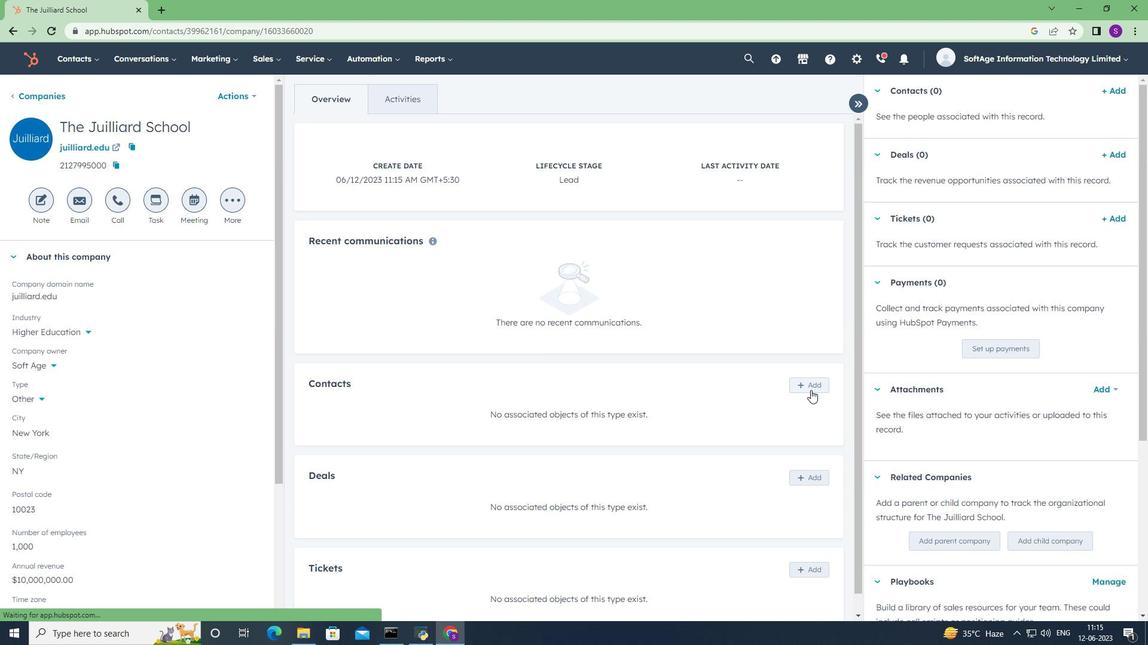
Action: Mouse pressed left at (810, 389)
Screenshot: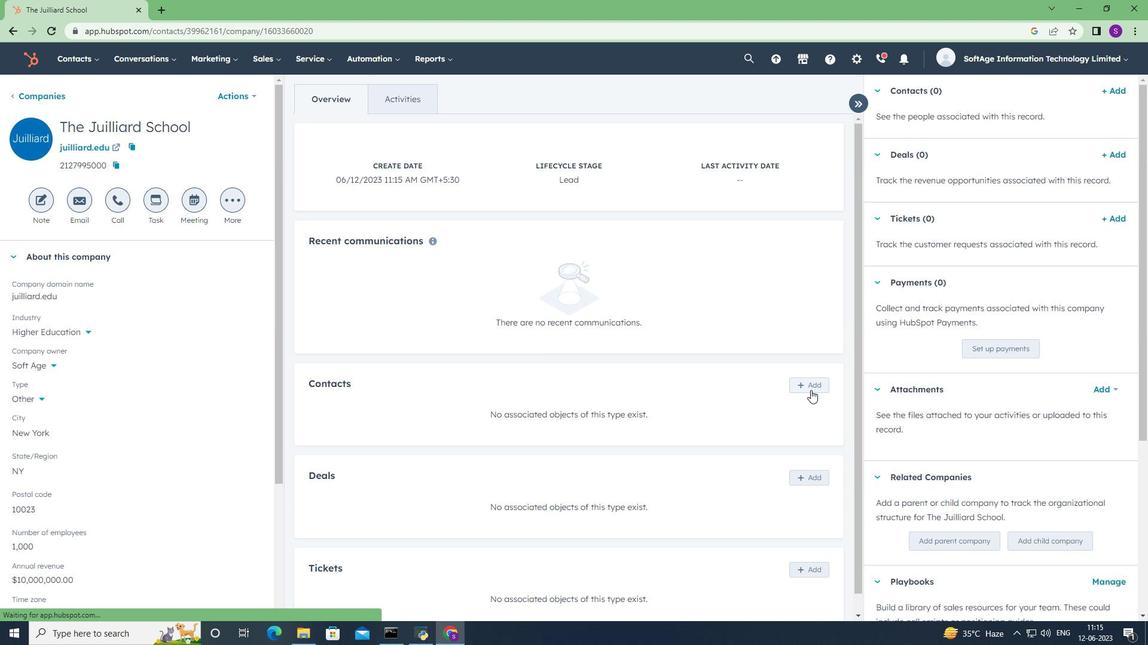 
Action: Mouse moved to (894, 122)
Screenshot: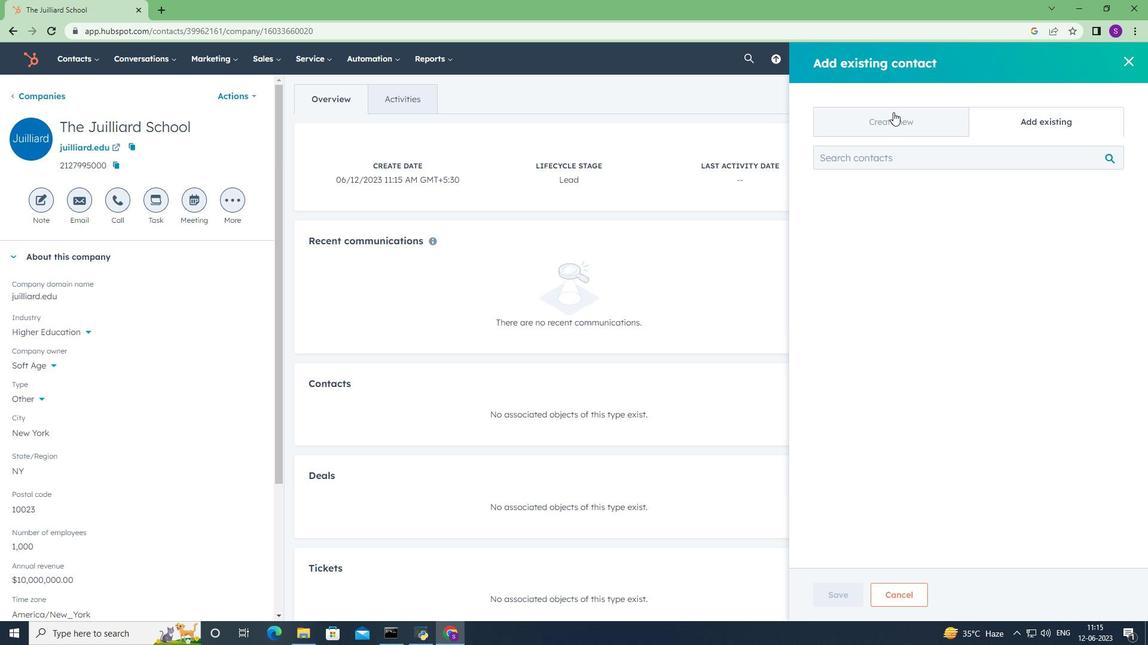 
Action: Mouse pressed left at (894, 122)
Screenshot: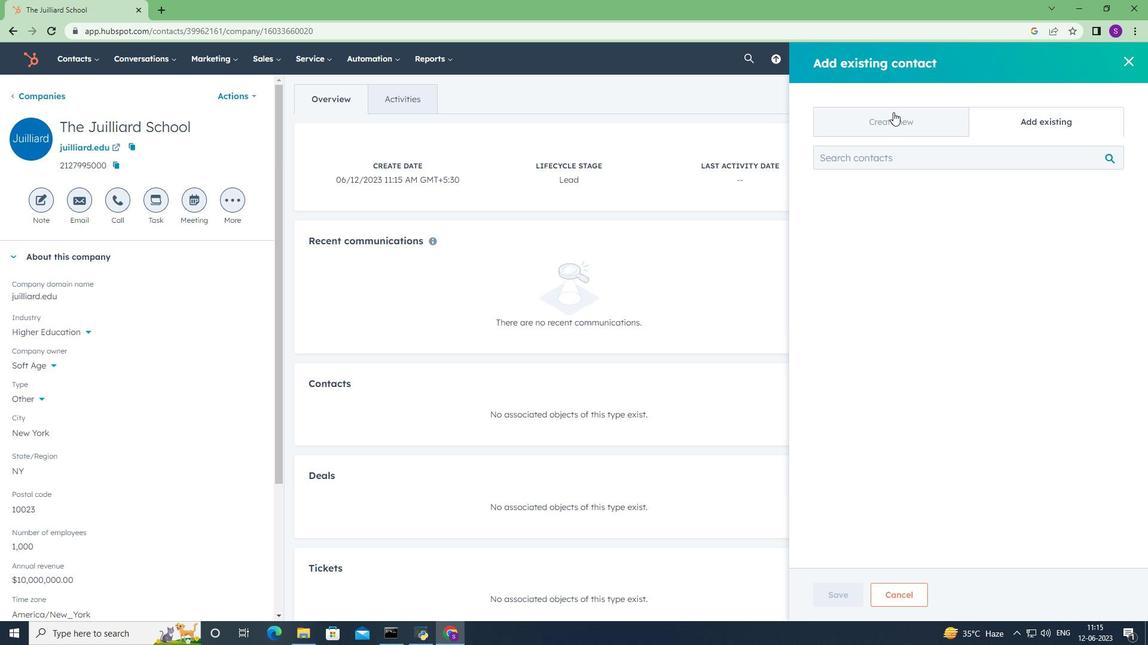 
Action: Mouse moved to (892, 194)
Screenshot: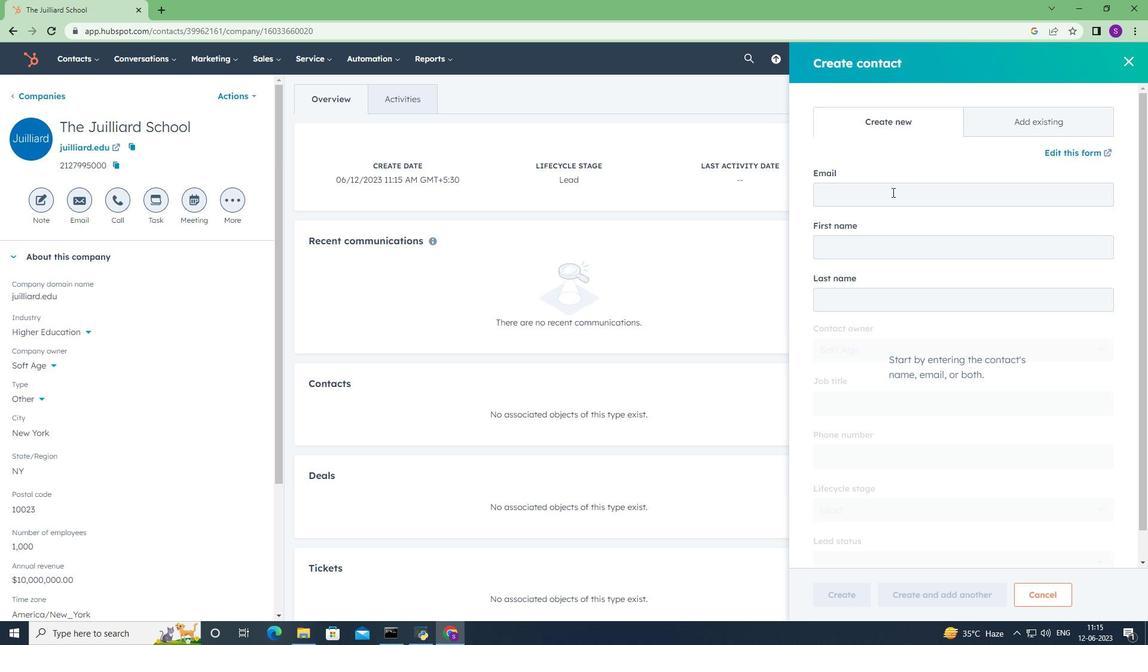 
Action: Mouse pressed left at (892, 194)
Screenshot: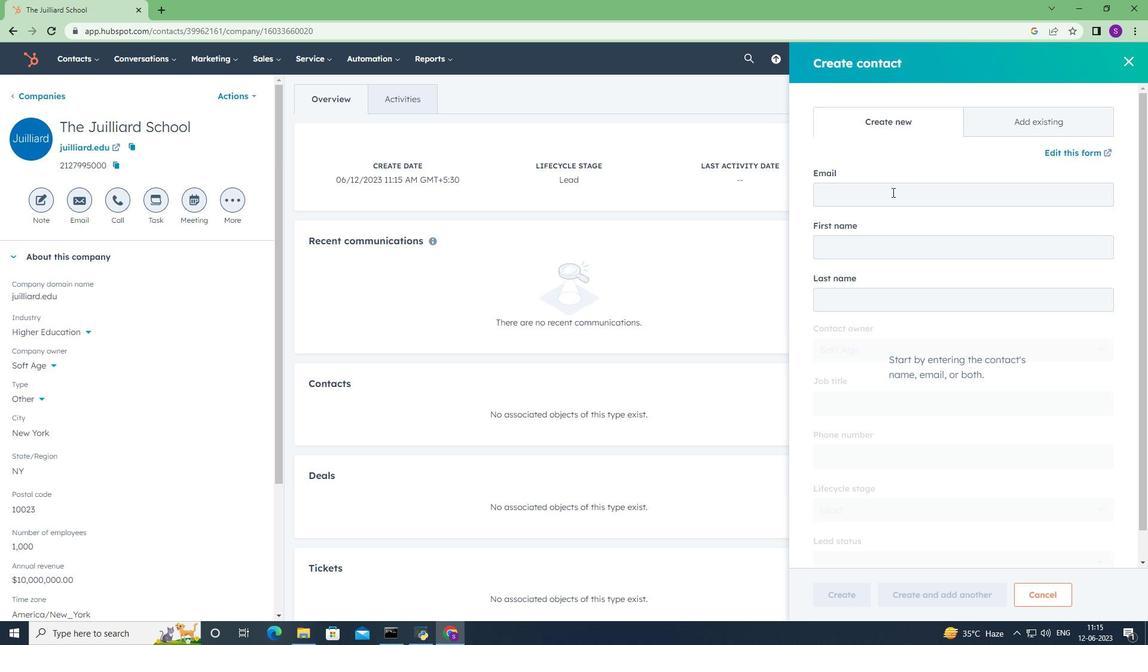 
Action: Key pressed <Key.shift>RU<Key.backspace>uhi<Key.shift><Key.shift><Key.shift><Key.shift><Key.shift><Key.shift><Key.shift>_<Key.shift>Henderson<Key.shift>@juilliard.edu
Screenshot: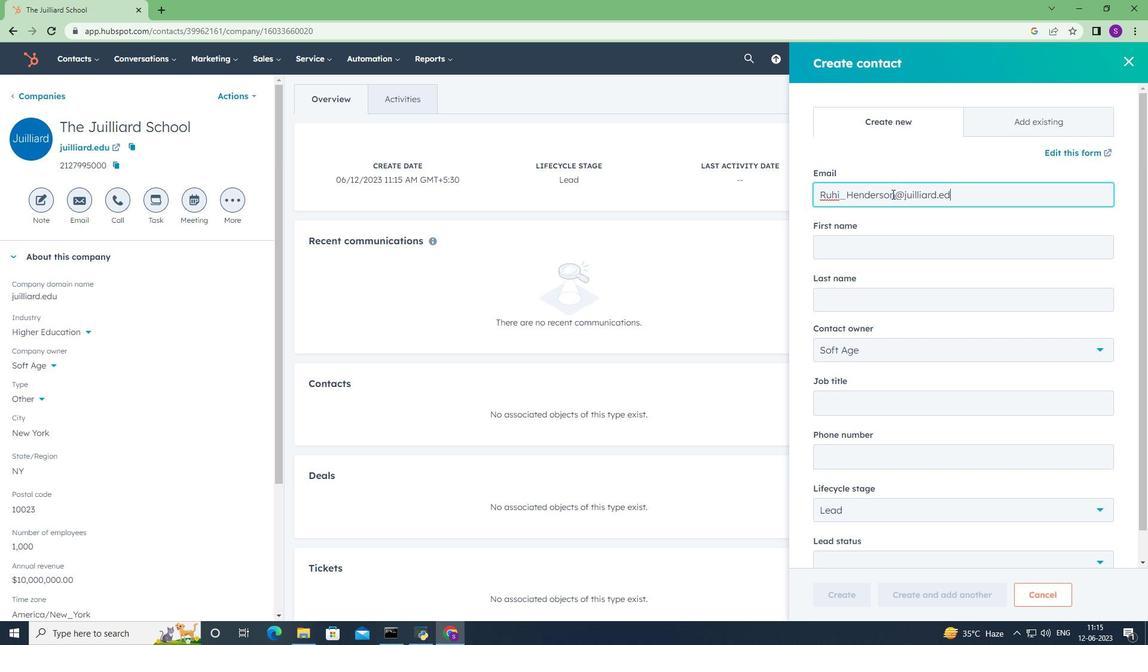 
Action: Mouse scrolled (892, 193) with delta (0, 0)
Screenshot: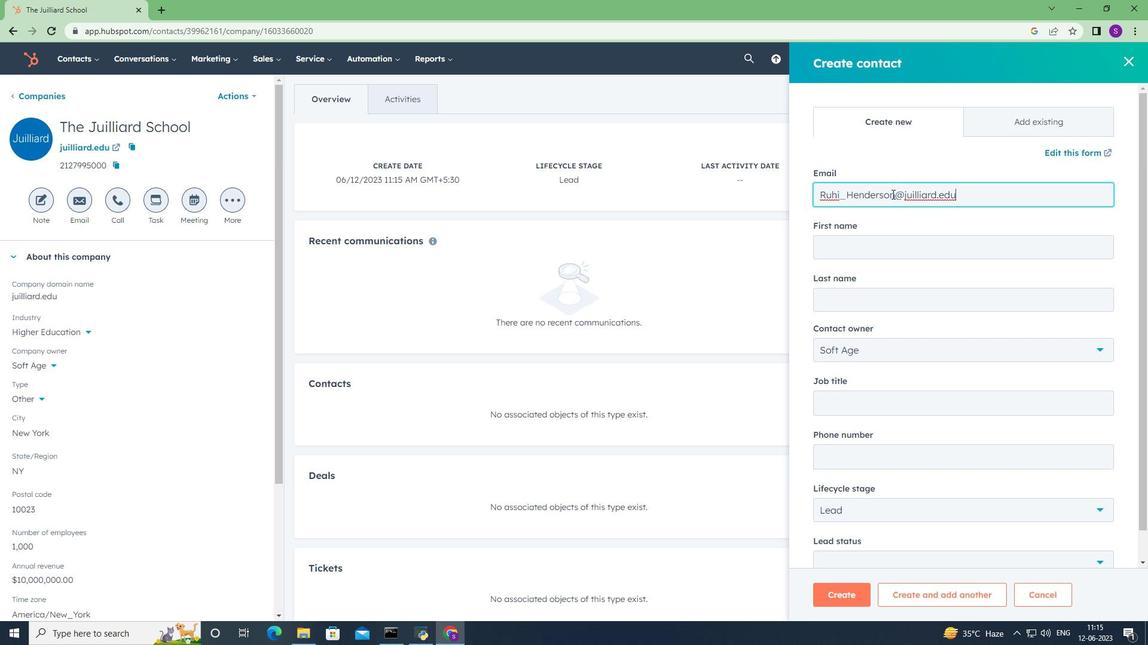 
Action: Mouse scrolled (892, 193) with delta (0, 0)
Screenshot: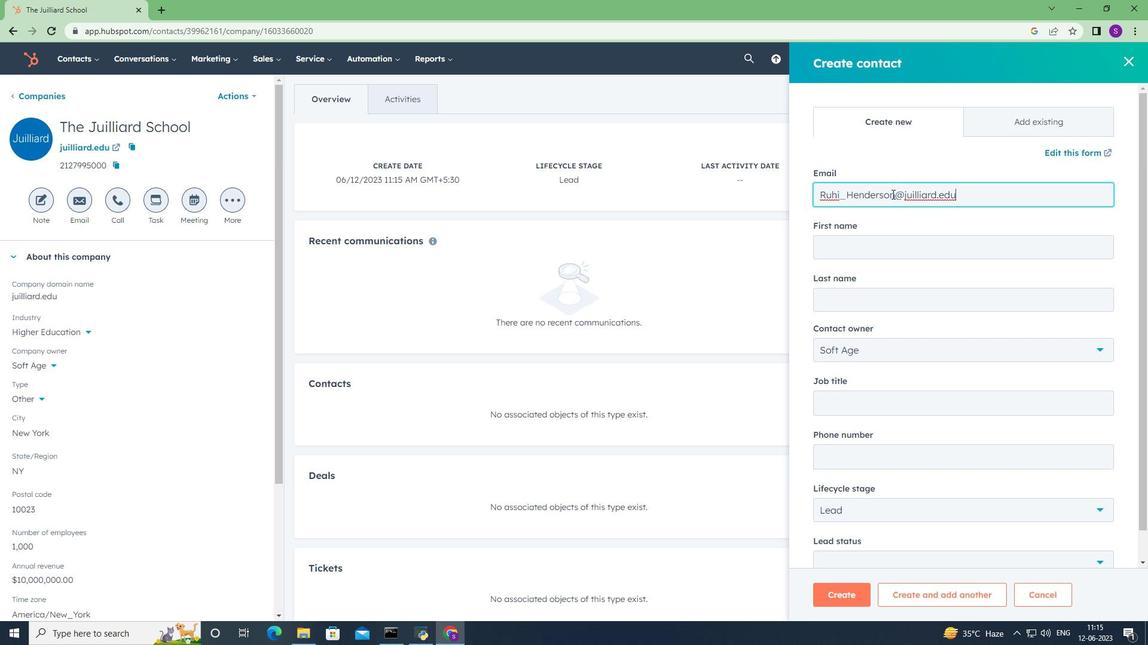 
Action: Mouse moved to (912, 220)
Screenshot: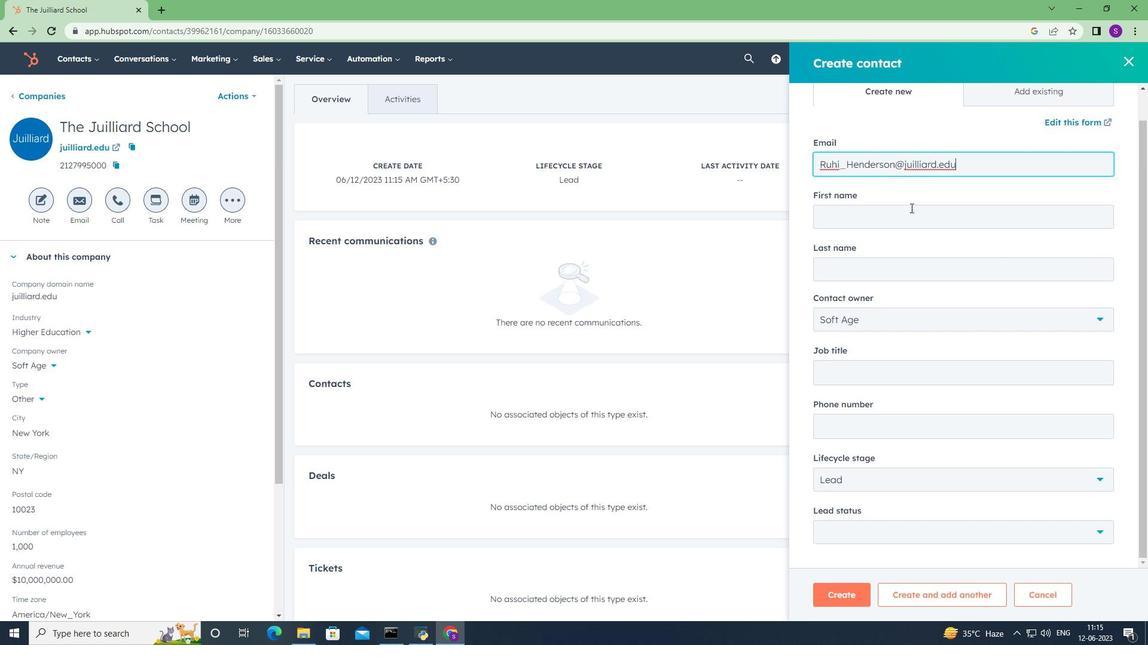 
Action: Mouse pressed left at (912, 220)
Screenshot: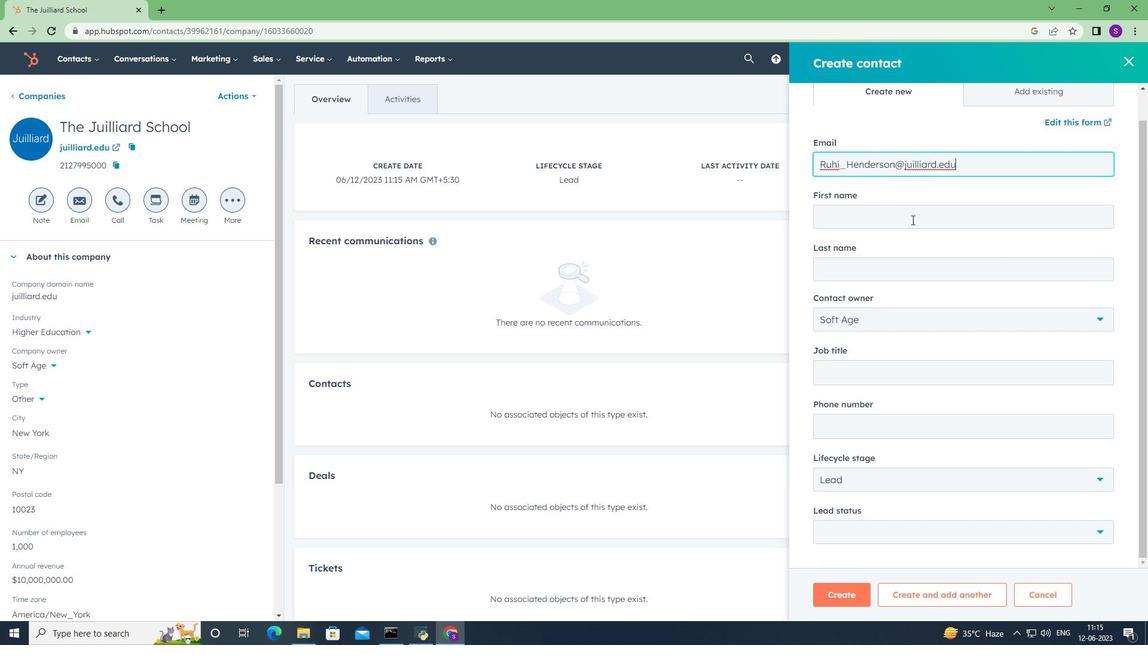 
Action: Mouse moved to (912, 221)
Screenshot: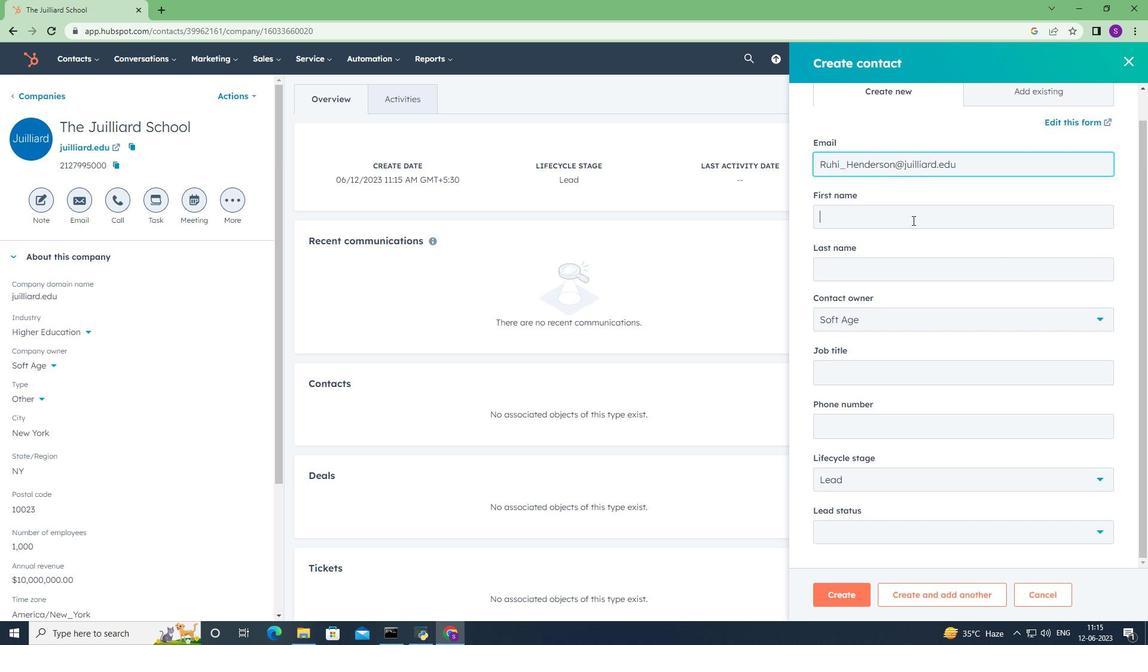 
Action: Key pressed <Key.shift><Key.shift>Ruhi
Screenshot: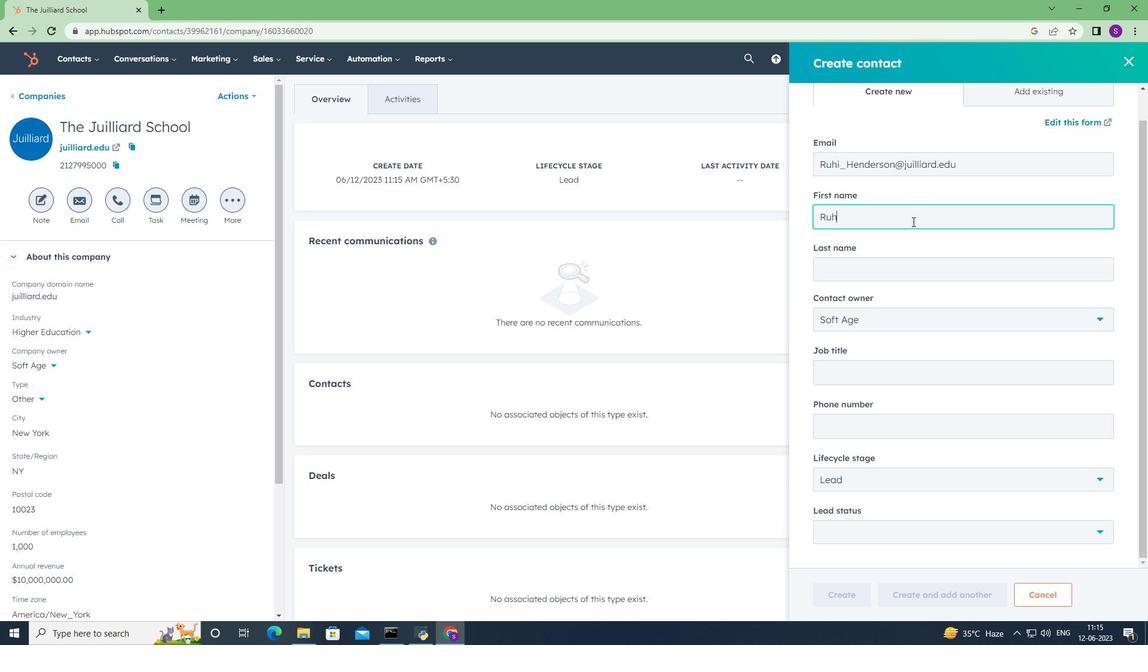 
Action: Mouse moved to (913, 276)
Screenshot: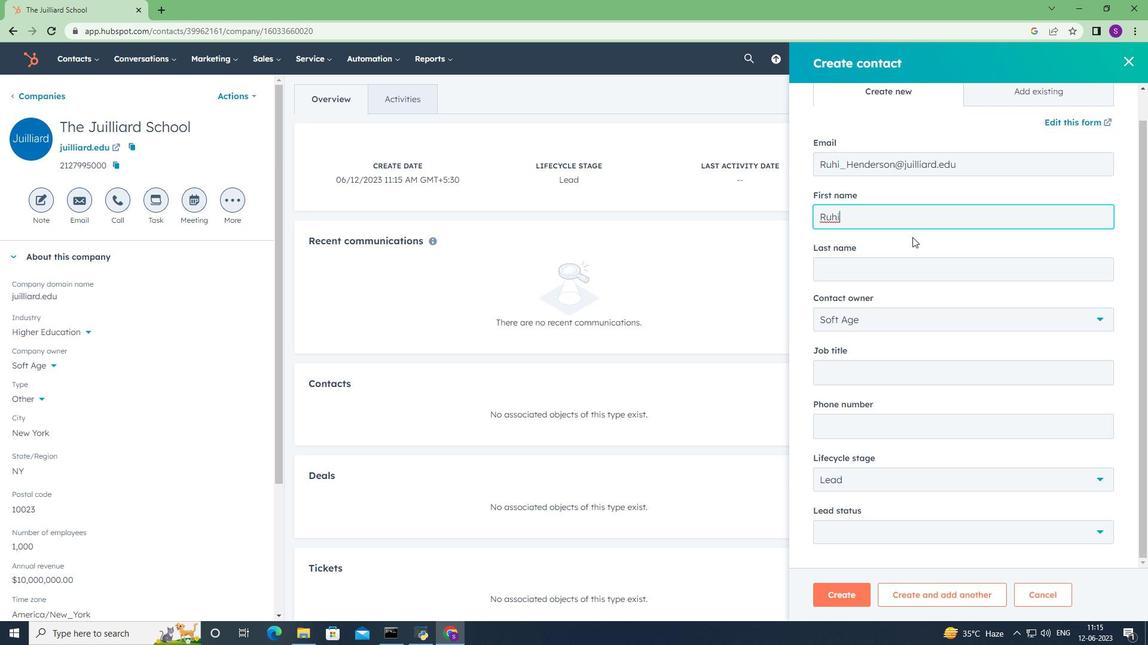 
Action: Mouse pressed left at (913, 276)
Screenshot: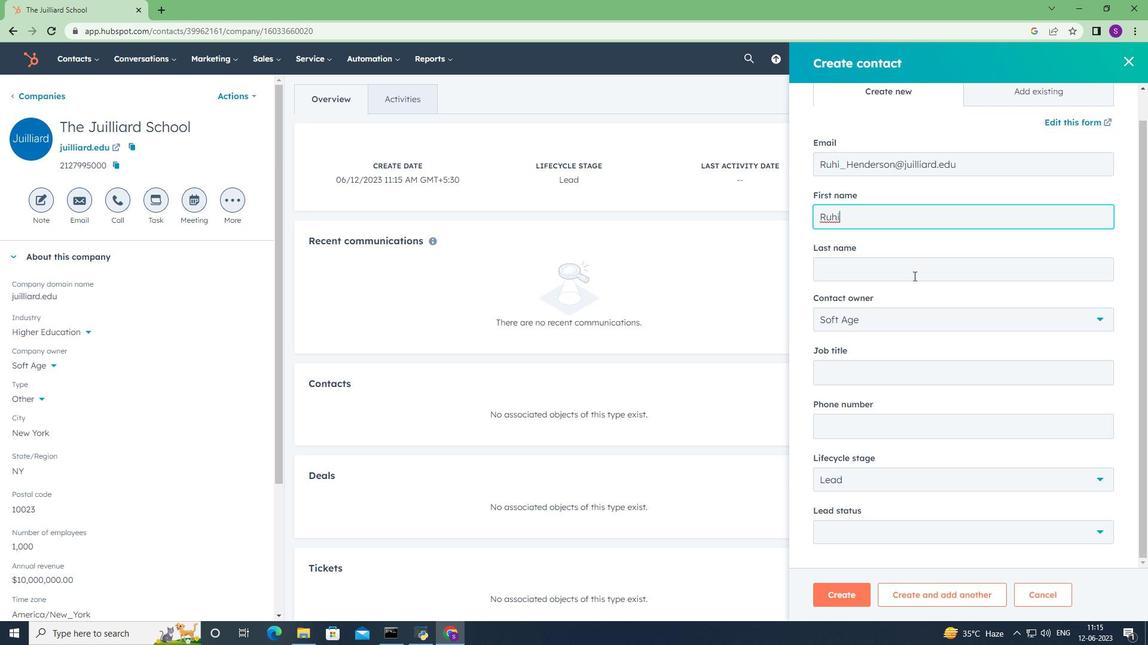
Action: Key pressed <Key.shift><Key.shift><Key.shift><Key.shift><Key.shift><Key.shift><Key.shift><Key.shift><Key.shift><Key.shift><Key.shift><Key.shift><Key.shift><Key.shift><Key.shift><Key.shift><Key.shift><Key.shift><Key.shift><Key.shift><Key.shift><Key.shift><Key.shift><Key.shift><Key.shift><Key.shift><Key.shift><Key.shift><Key.shift><Key.shift><Key.shift><Key.shift><Key.shift><Key.shift><Key.shift><Key.shift><Key.shift><Key.shift><Key.shift><Key.shift><Key.shift><Key.shift><Key.shift><Key.shift><Key.shift><Key.shift><Key.shift><Key.shift><Key.shift><Key.shift><Key.shift><Key.shift><Key.shift><Key.shift><Key.shift>Henderson
Screenshot: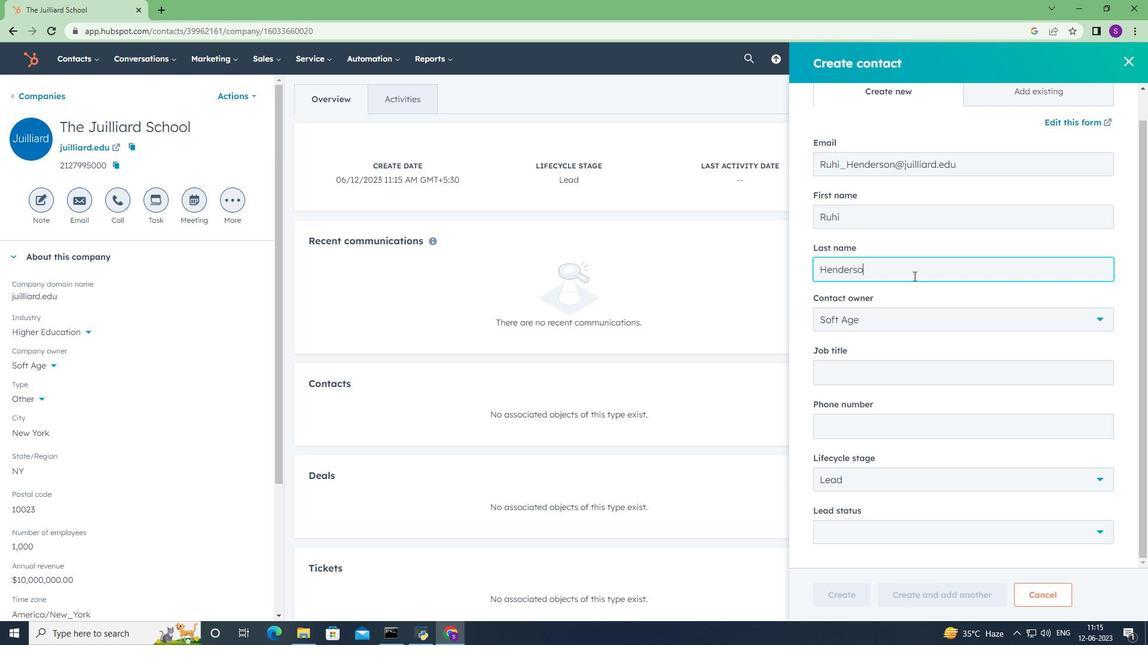 
Action: Mouse moved to (936, 365)
Screenshot: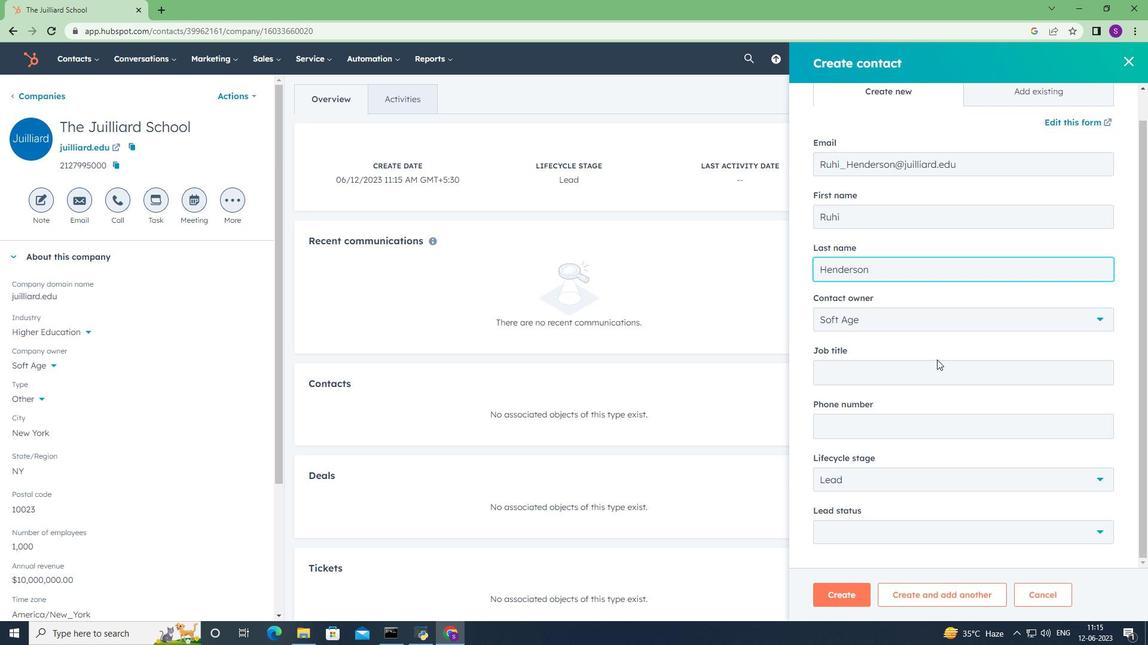 
Action: Mouse pressed left at (936, 365)
Screenshot: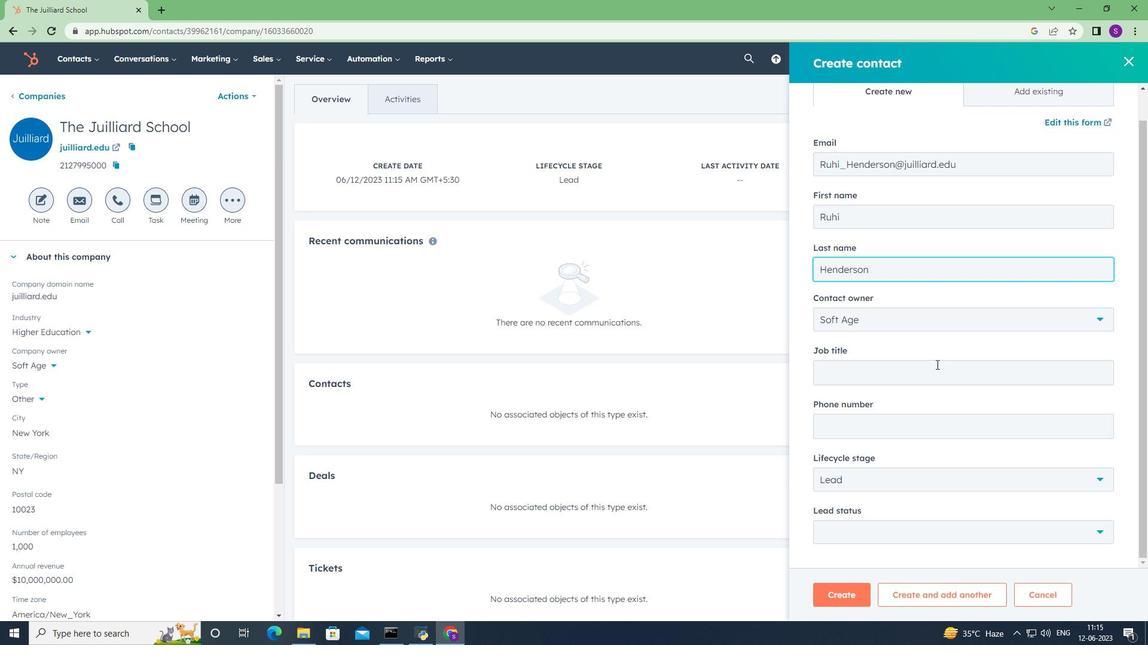 
Action: Mouse moved to (935, 367)
Screenshot: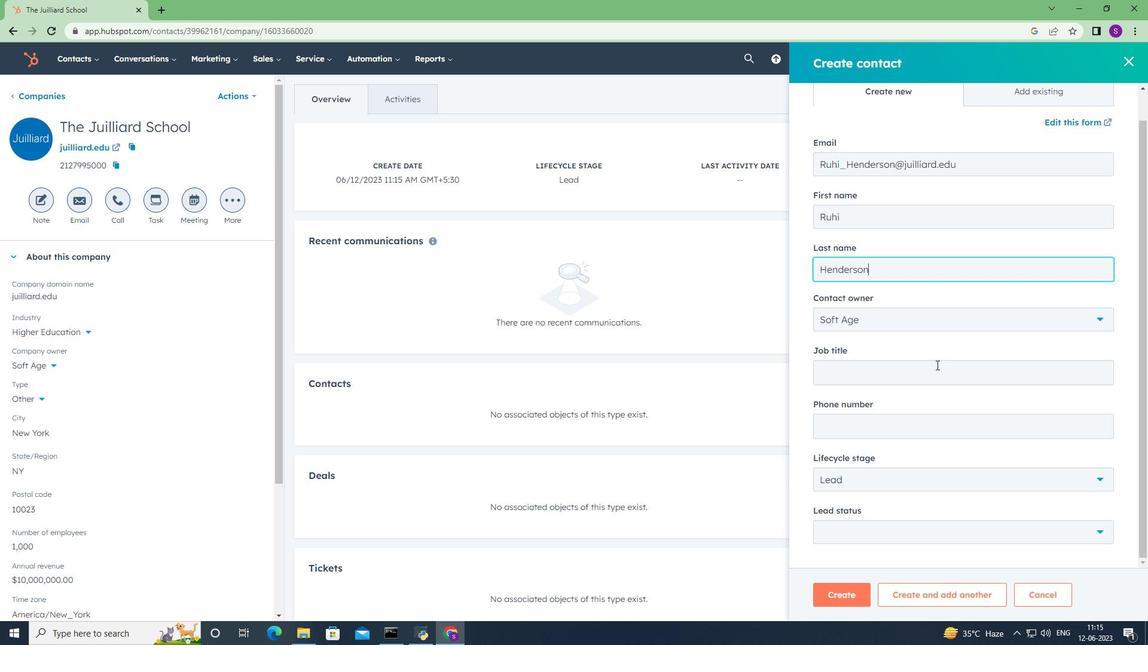
Action: Key pressed <Key.shift><Key.shift><Key.shift><Key.shift><Key.shift><Key.shift><Key.shift><Key.shift>Chife<Key.backspace><Key.backspace>ef<Key.space><Key.shift><Key.shift><Key.shift><Key.shift><Key.shift><Key.shift><Key.shift><Key.shift><Key.shift><Key.shift><Key.shift><Key.shift><Key.shift><Key.shift><Key.shift>Executive<Key.space><Key.shift>Officer
Screenshot: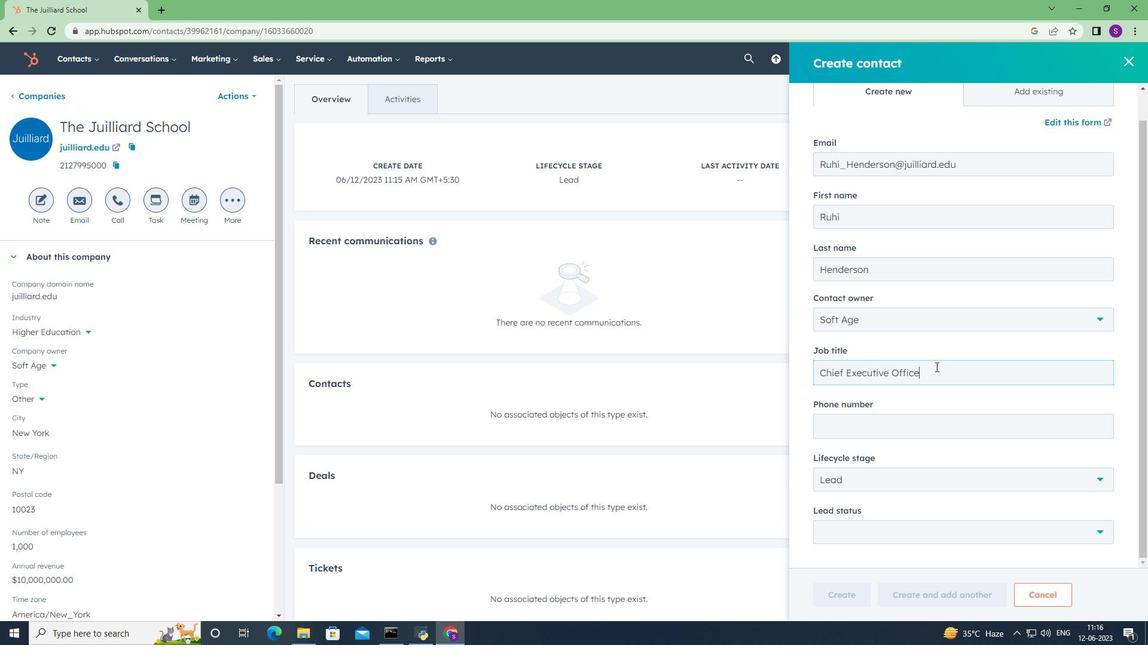 
Action: Mouse moved to (919, 421)
Screenshot: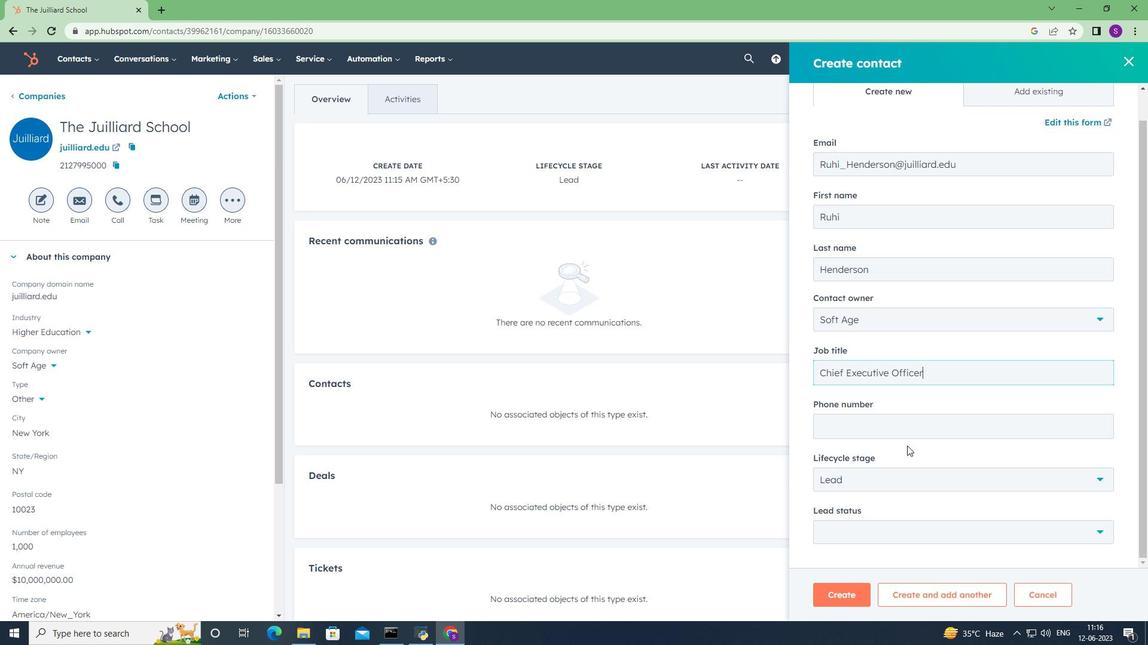 
Action: Mouse pressed left at (919, 421)
Screenshot: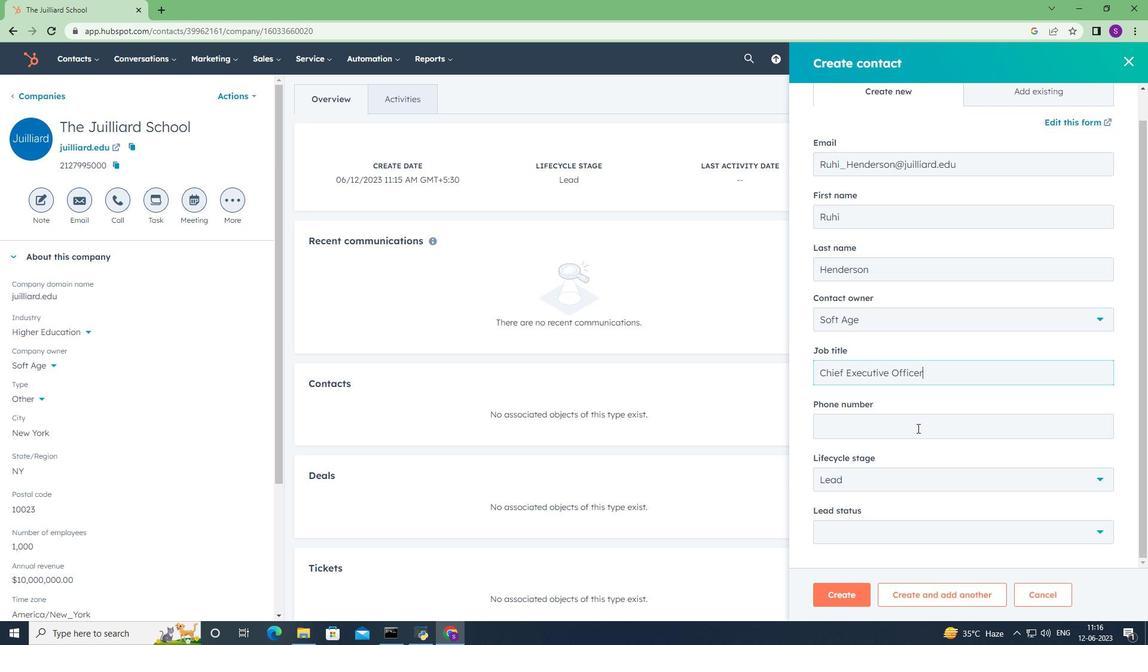 
Action: Key pressed 3055554571
Screenshot: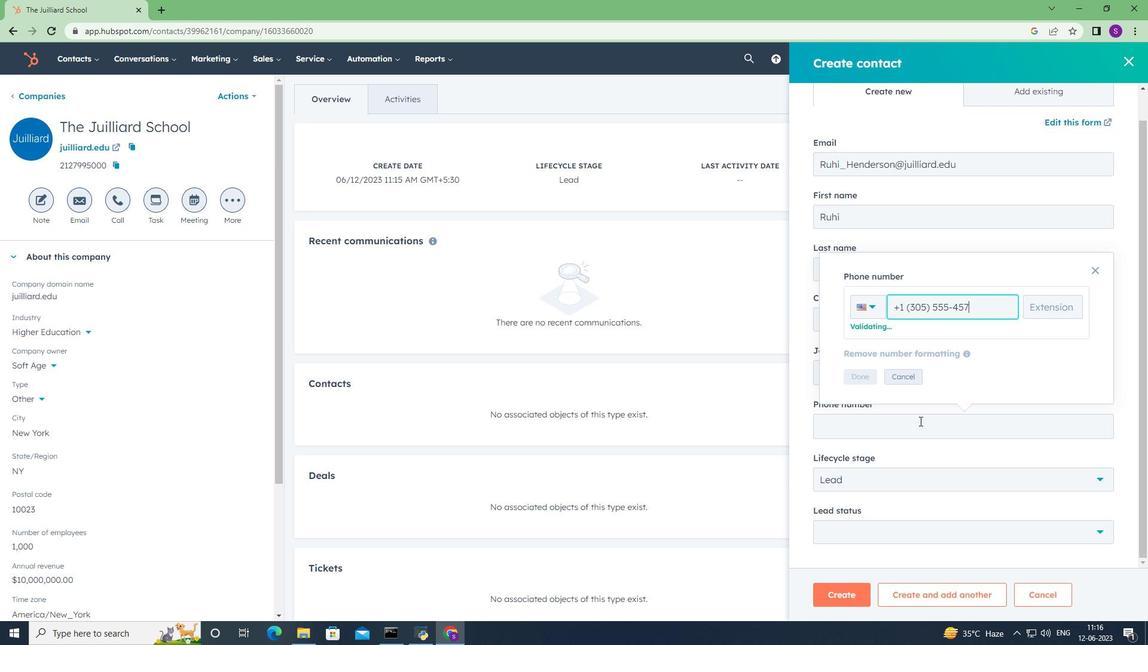 
Action: Mouse moved to (864, 379)
Screenshot: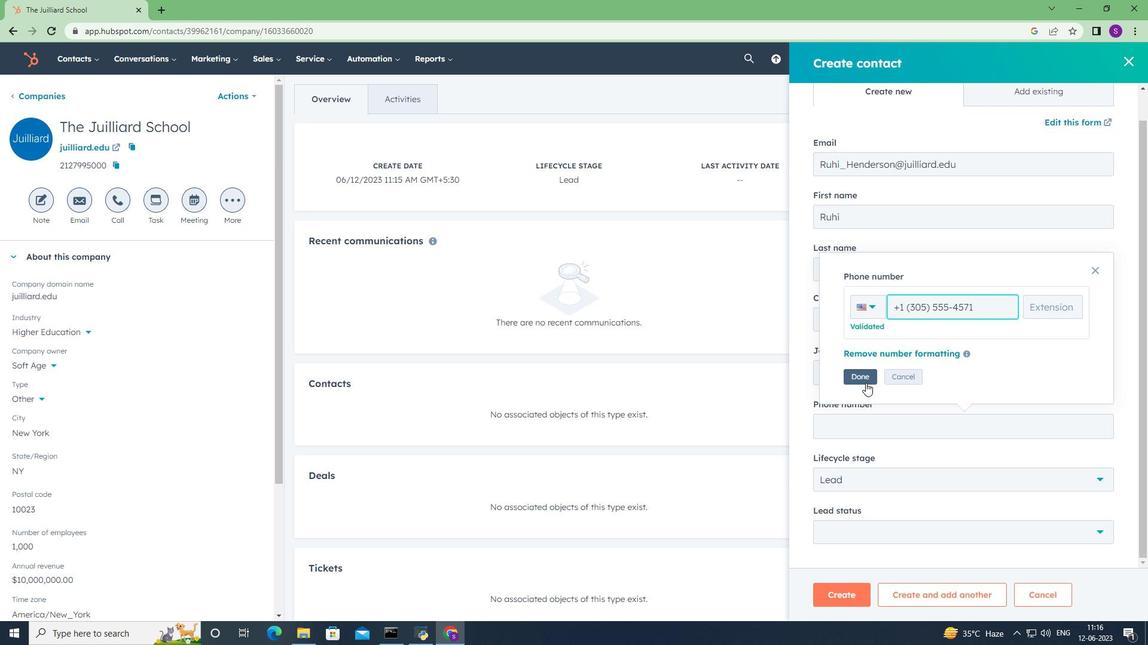 
Action: Mouse pressed left at (864, 379)
Screenshot: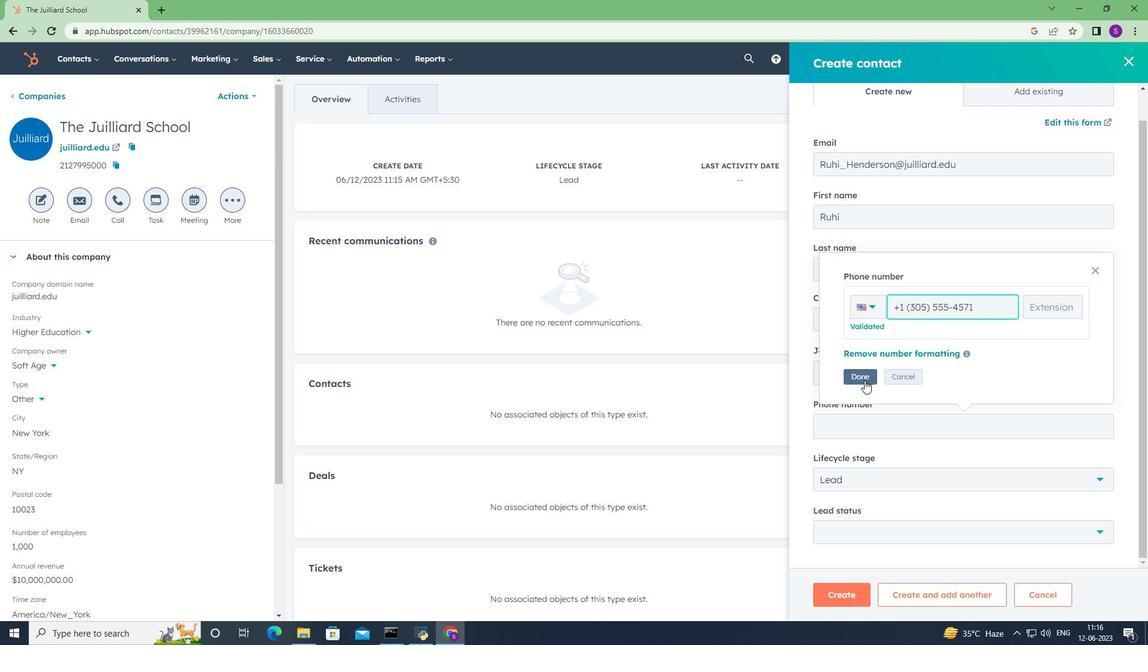 
Action: Mouse moved to (877, 438)
Screenshot: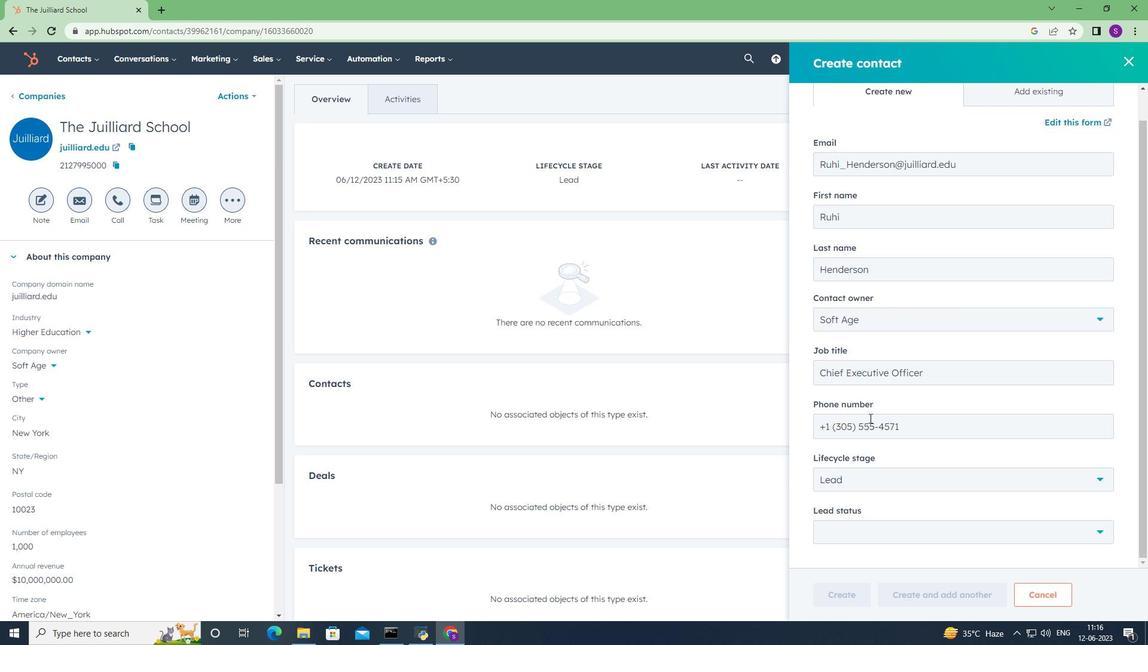 
Action: Mouse scrolled (877, 437) with delta (0, 0)
Screenshot: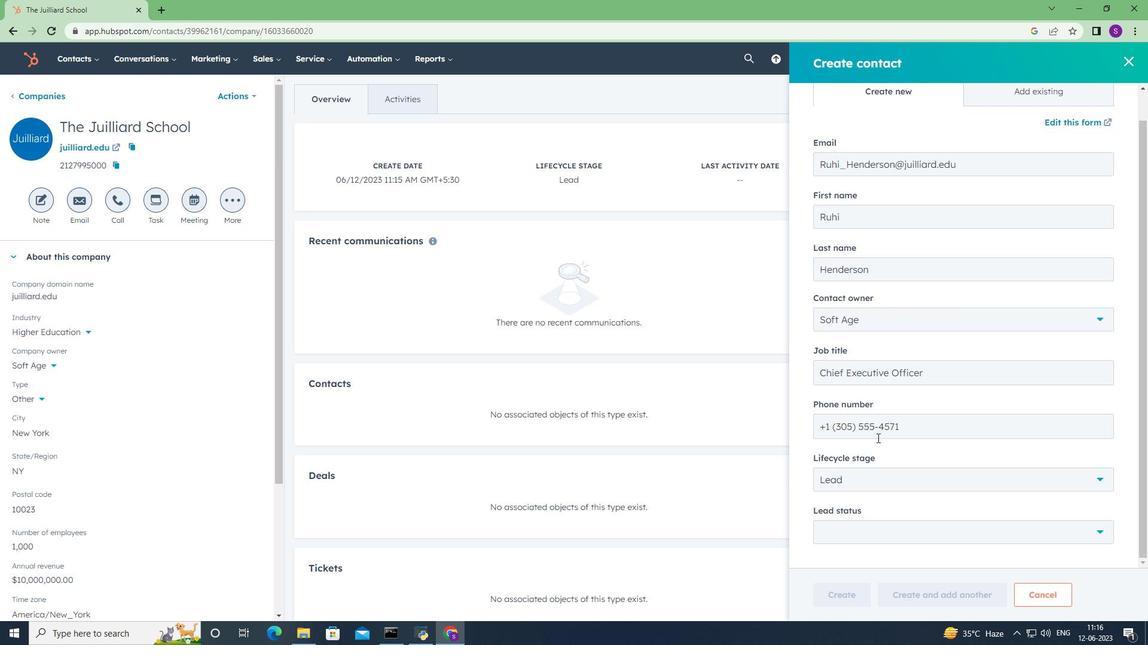 
Action: Mouse scrolled (877, 437) with delta (0, 0)
Screenshot: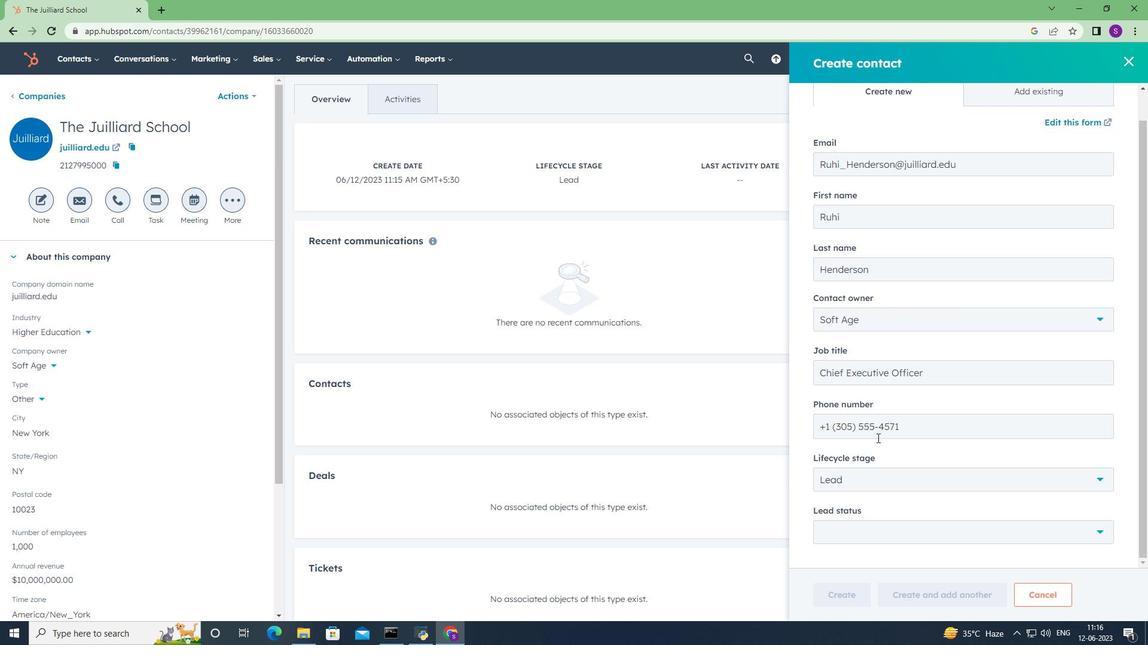 
Action: Mouse scrolled (877, 437) with delta (0, 0)
Screenshot: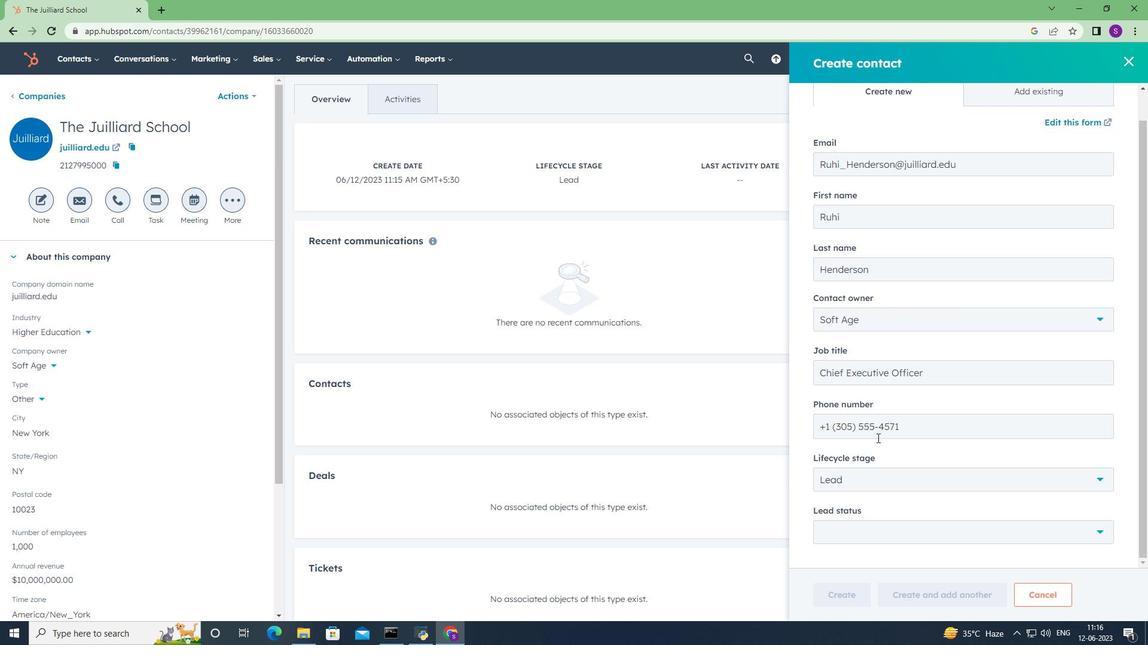 
Action: Mouse scrolled (877, 437) with delta (0, 0)
Screenshot: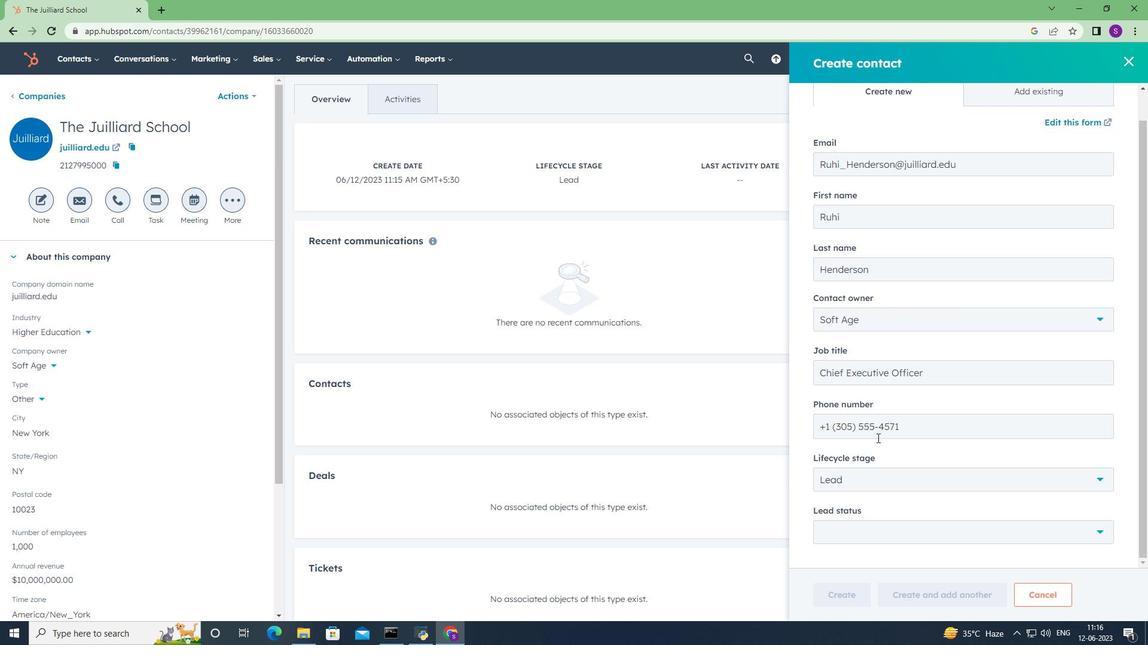 
Action: Mouse scrolled (877, 437) with delta (0, 0)
Screenshot: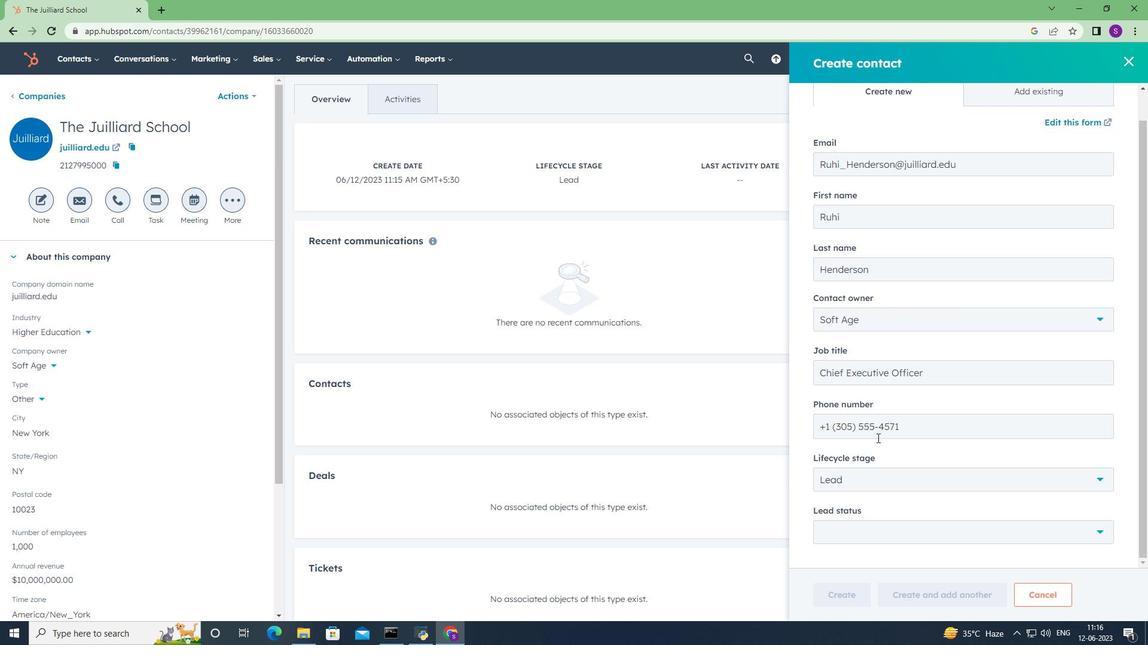 
Action: Mouse scrolled (877, 437) with delta (0, 0)
Screenshot: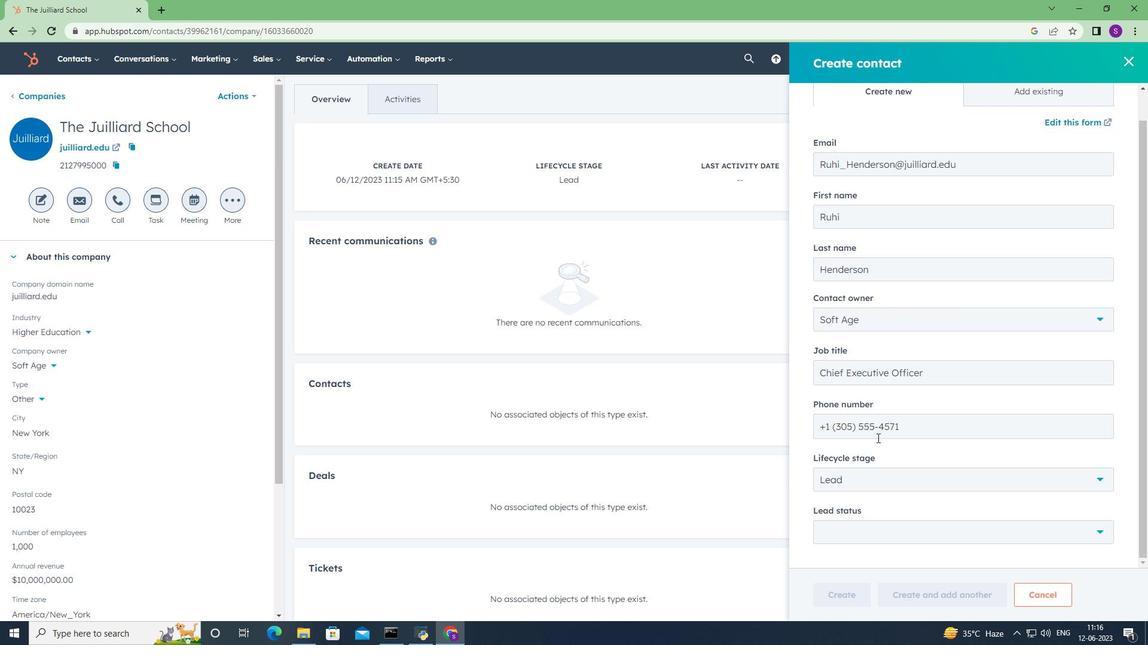 
Action: Mouse moved to (883, 477)
Screenshot: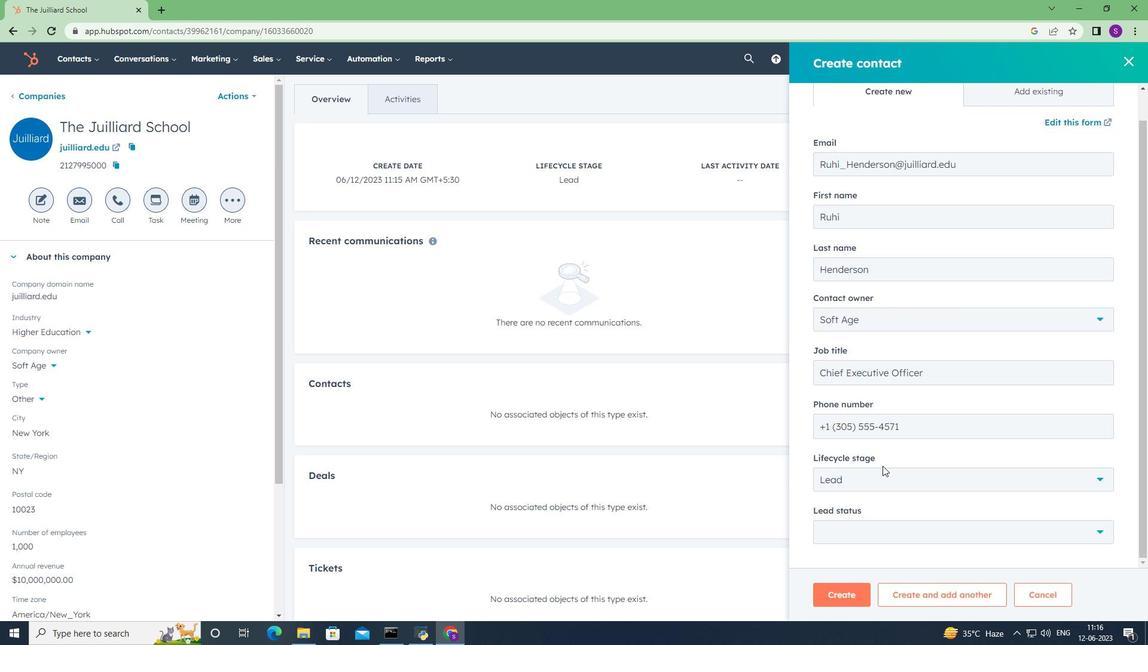 
Action: Mouse pressed left at (883, 477)
Screenshot: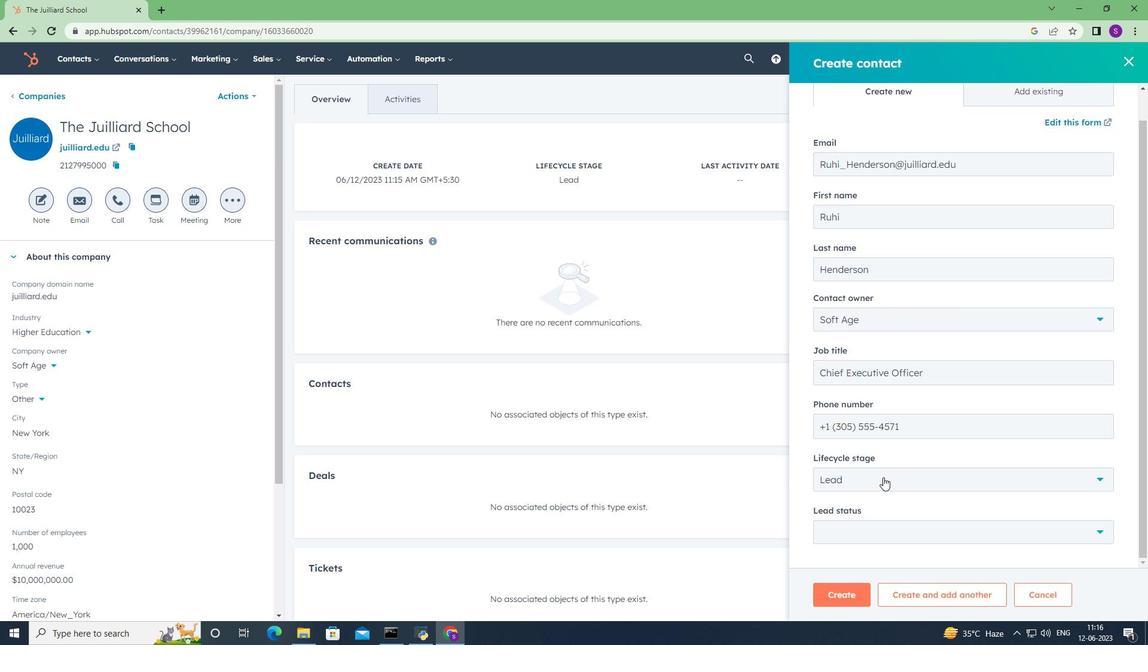 
Action: Mouse moved to (875, 374)
Screenshot: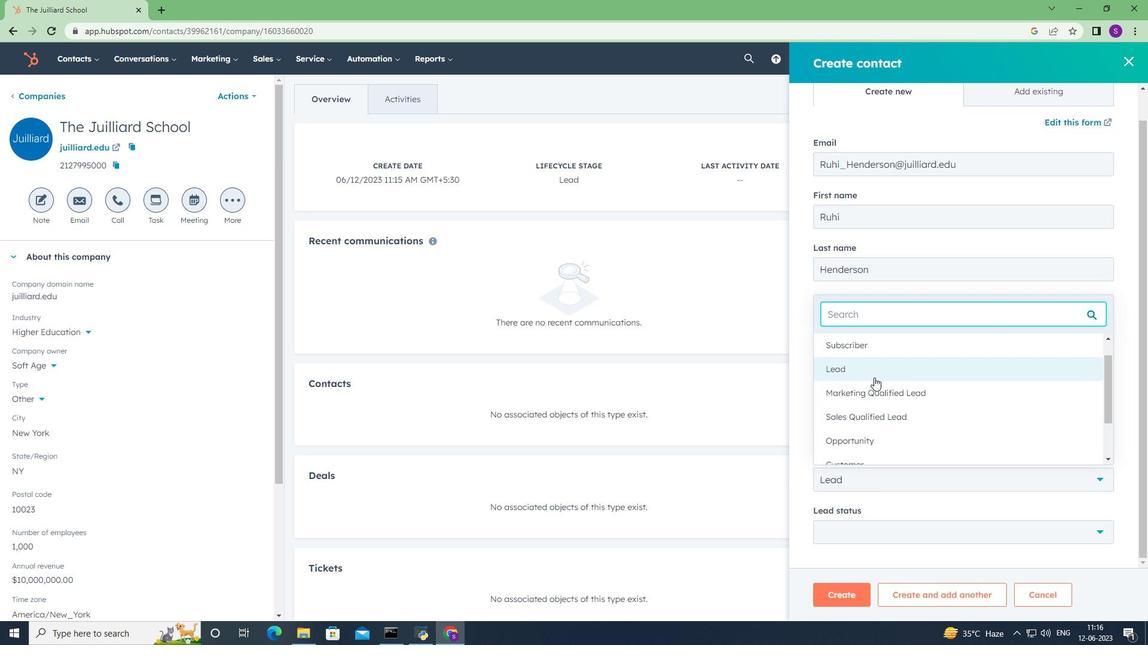 
Action: Mouse pressed left at (875, 374)
Screenshot: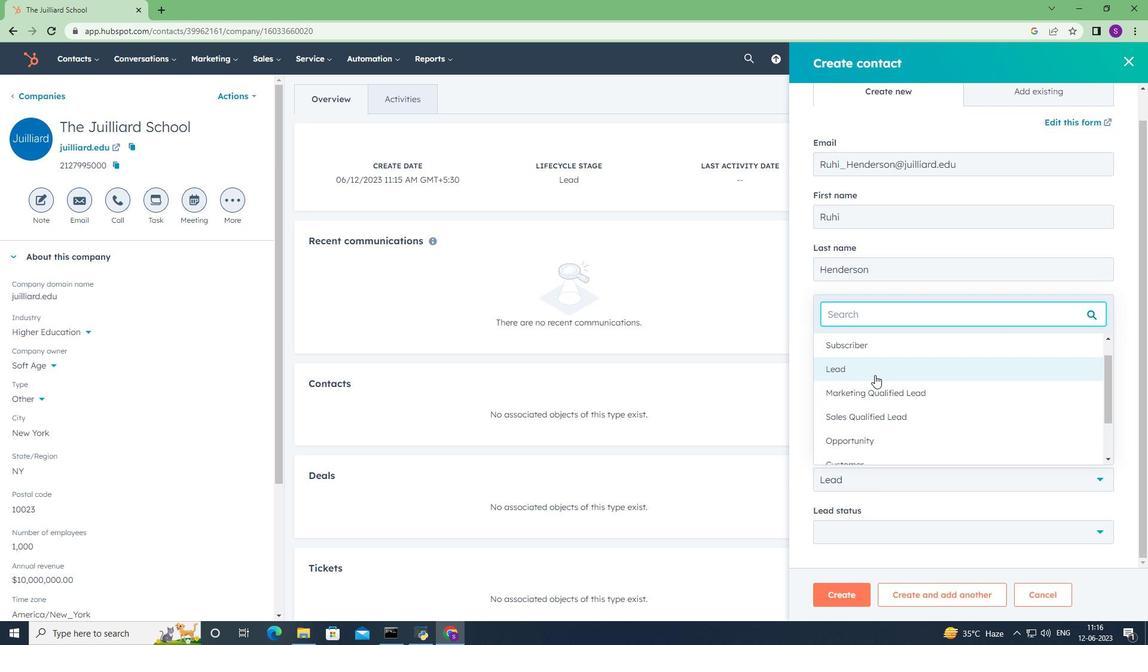 
Action: Mouse moved to (916, 537)
Screenshot: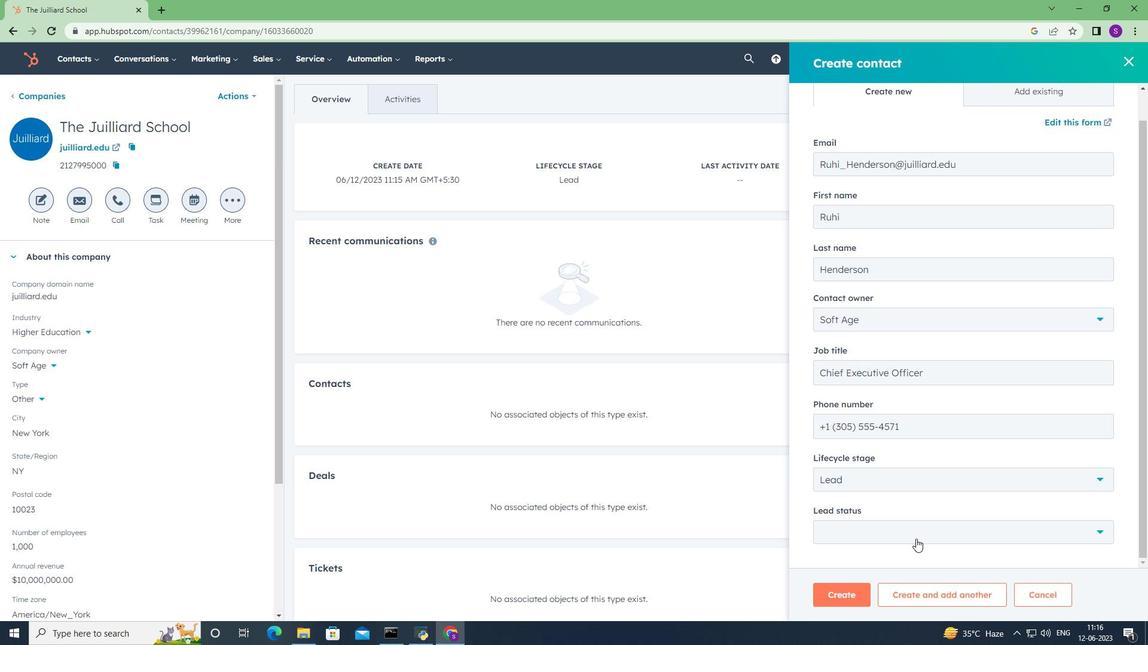 
Action: Mouse pressed left at (916, 537)
Screenshot: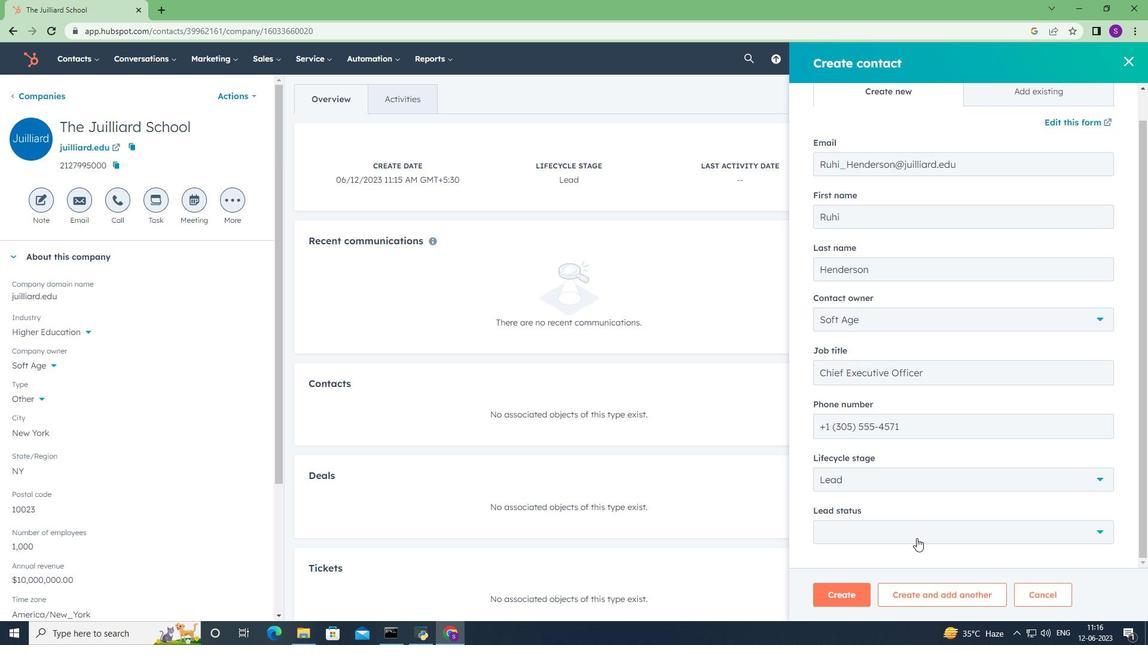 
Action: Mouse moved to (876, 471)
Screenshot: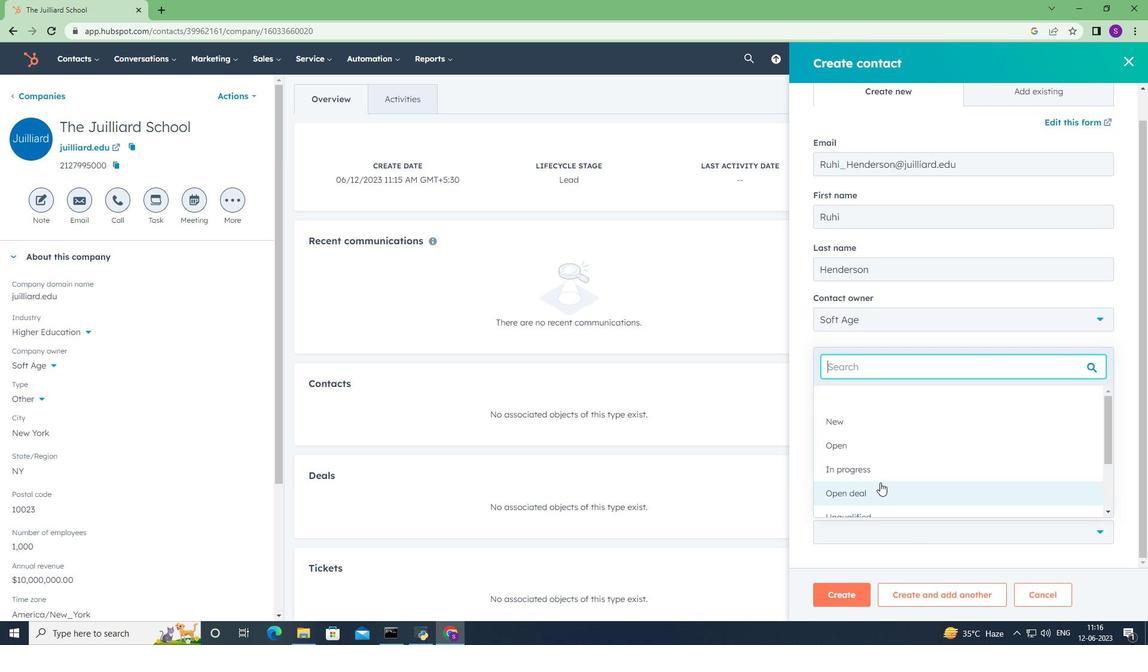 
Action: Mouse pressed left at (876, 471)
Screenshot: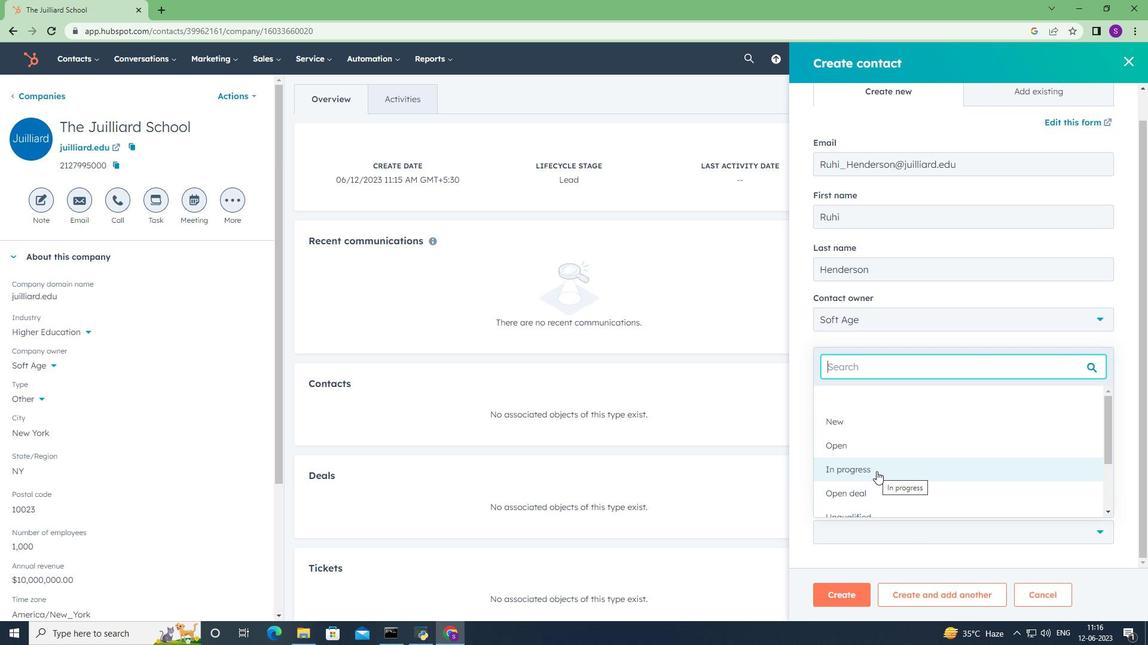
Action: Mouse moved to (853, 592)
Screenshot: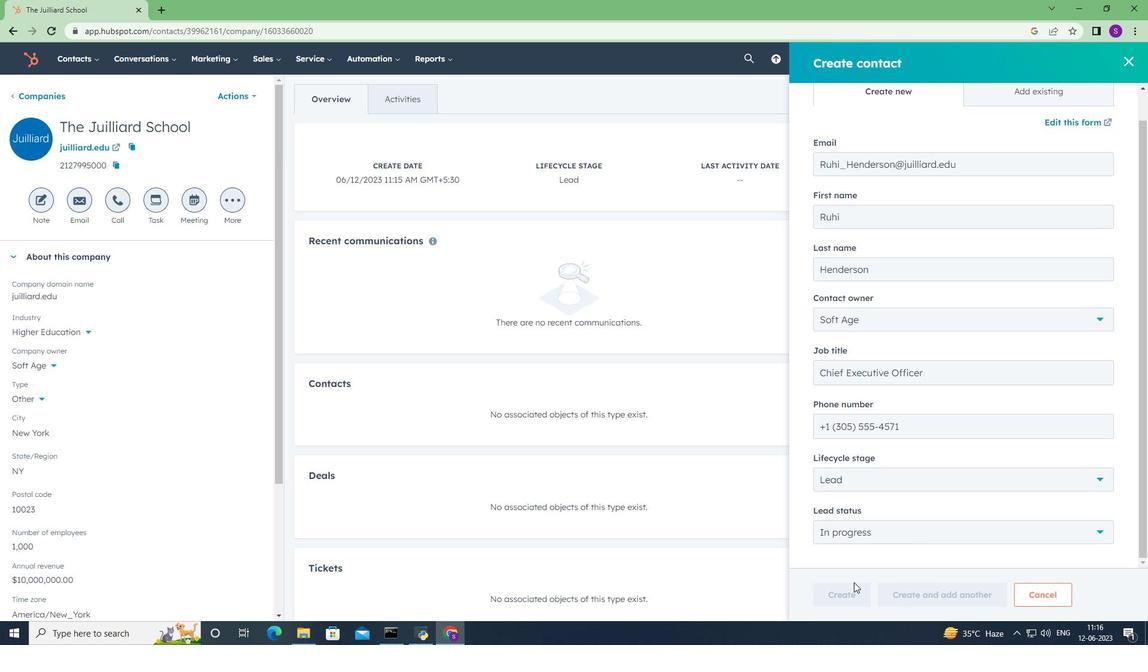 
Action: Mouse pressed left at (853, 592)
Screenshot: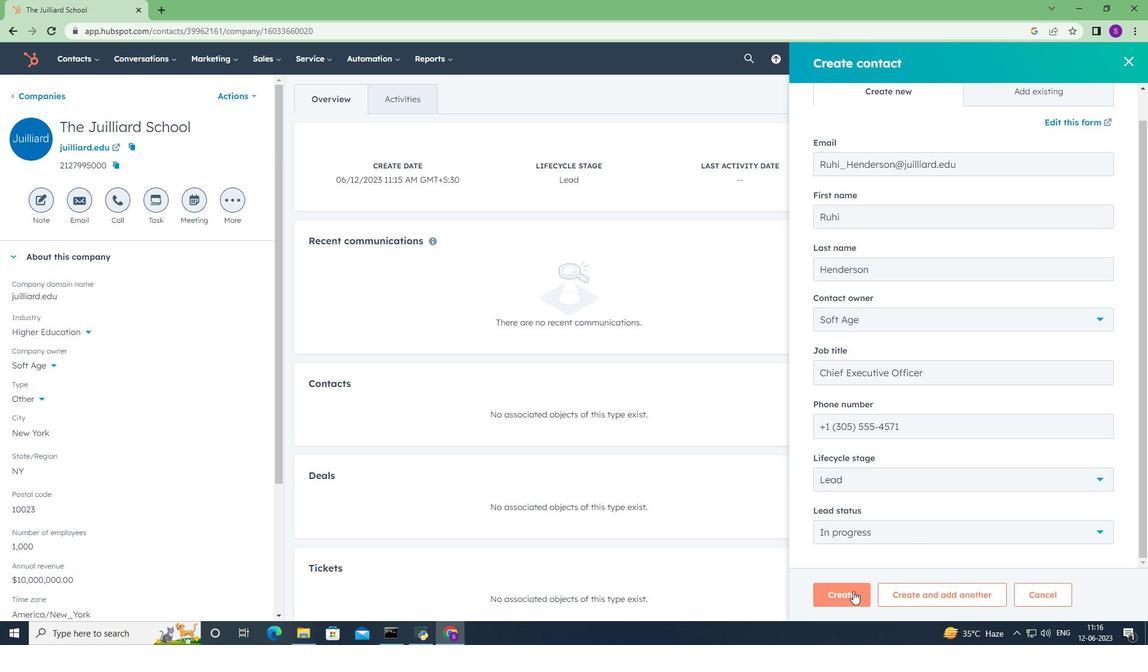 
Action: Mouse moved to (733, 379)
Screenshot: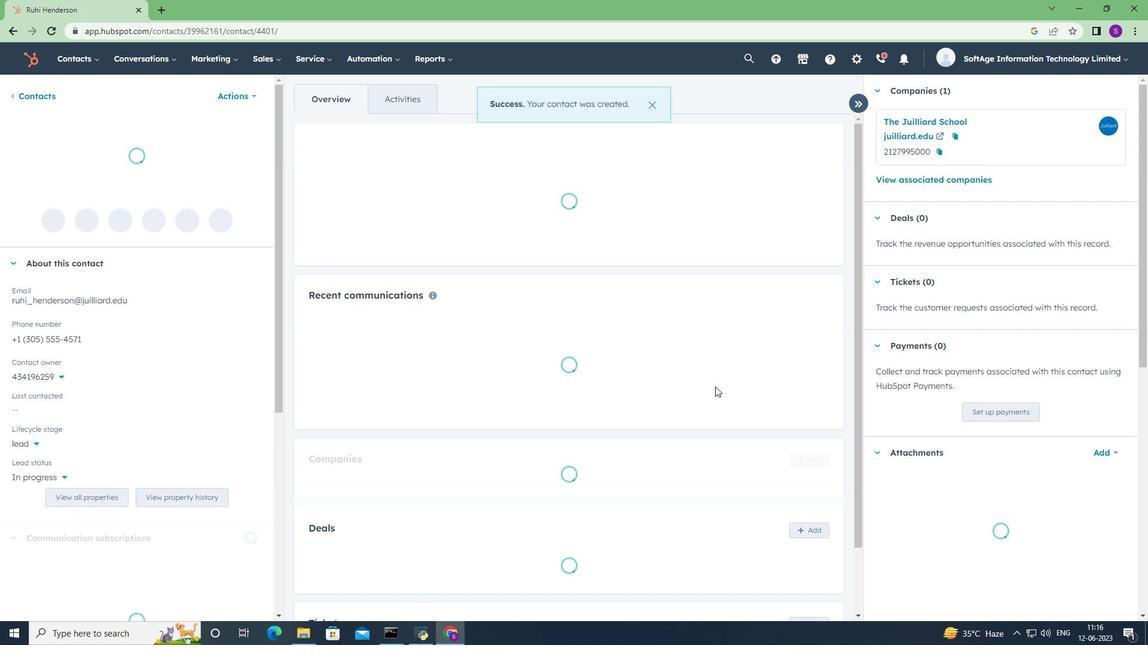 
Action: Mouse scrolled (733, 379) with delta (0, 0)
Screenshot: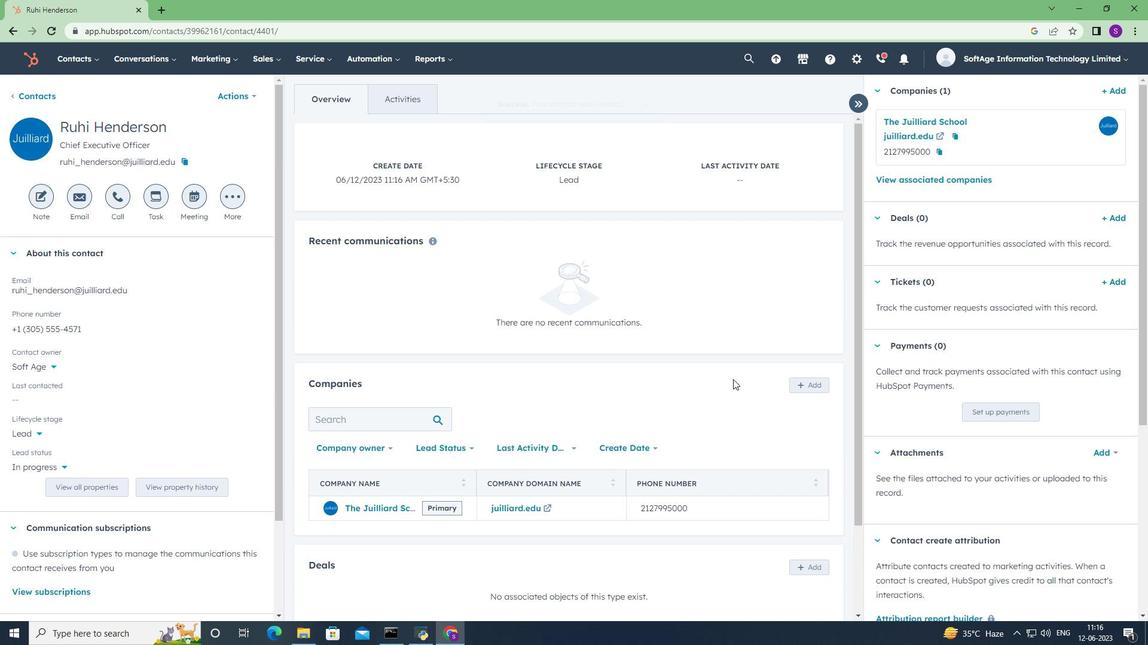 
Action: Mouse scrolled (733, 379) with delta (0, 0)
Screenshot: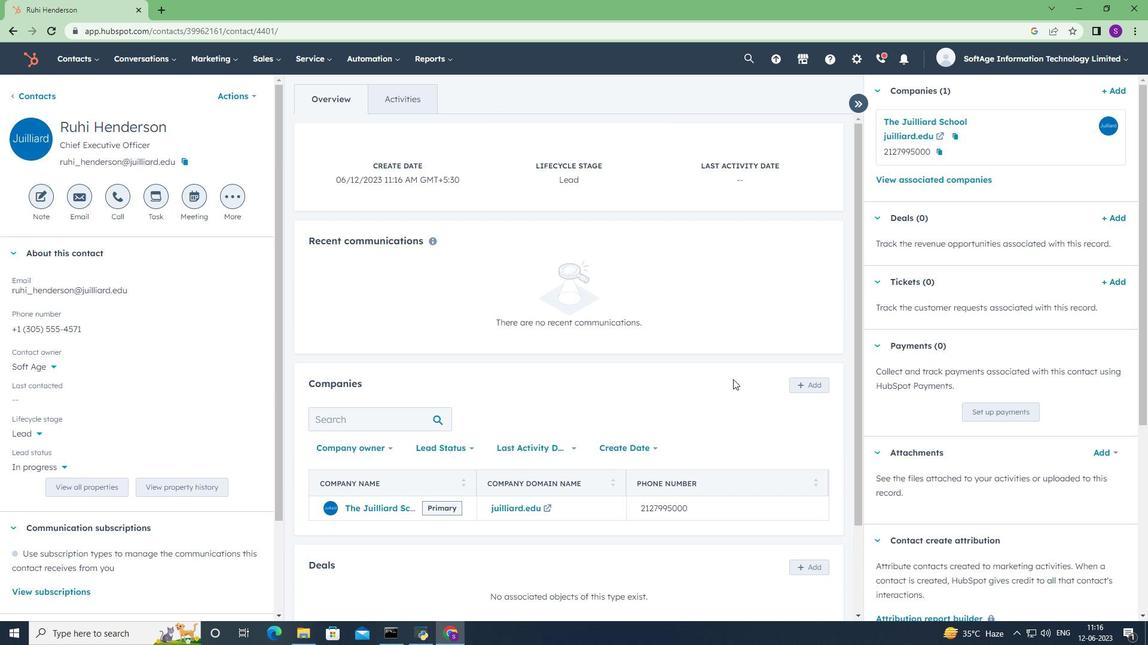 
Action: Mouse scrolled (733, 379) with delta (0, 0)
Screenshot: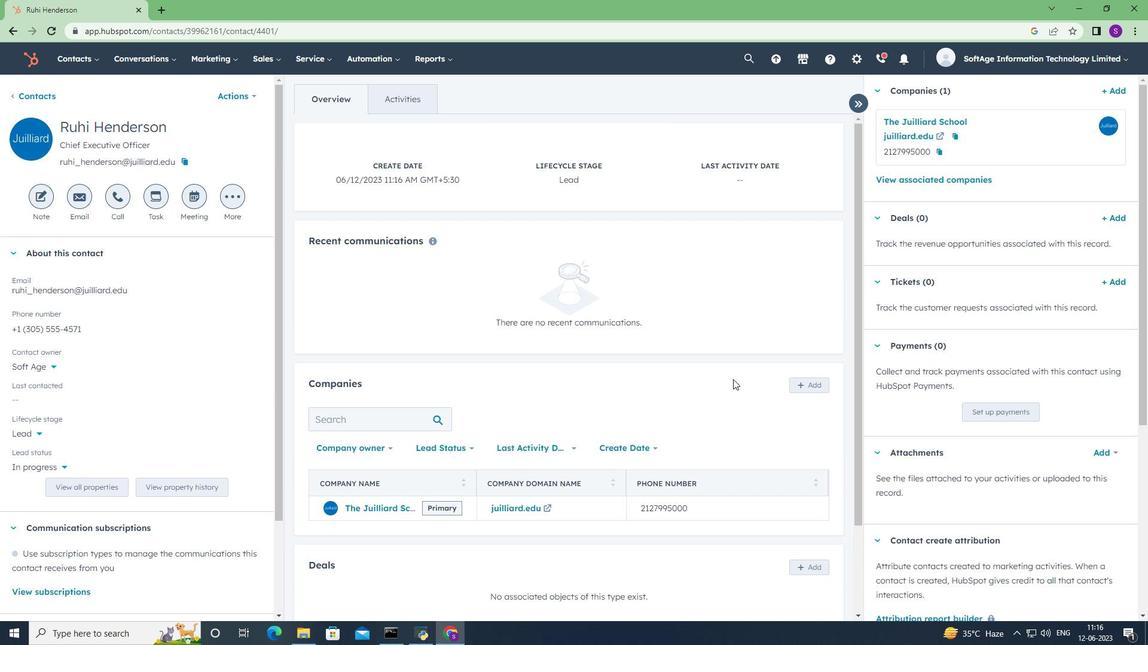 
Action: Mouse scrolled (733, 379) with delta (0, 0)
Screenshot: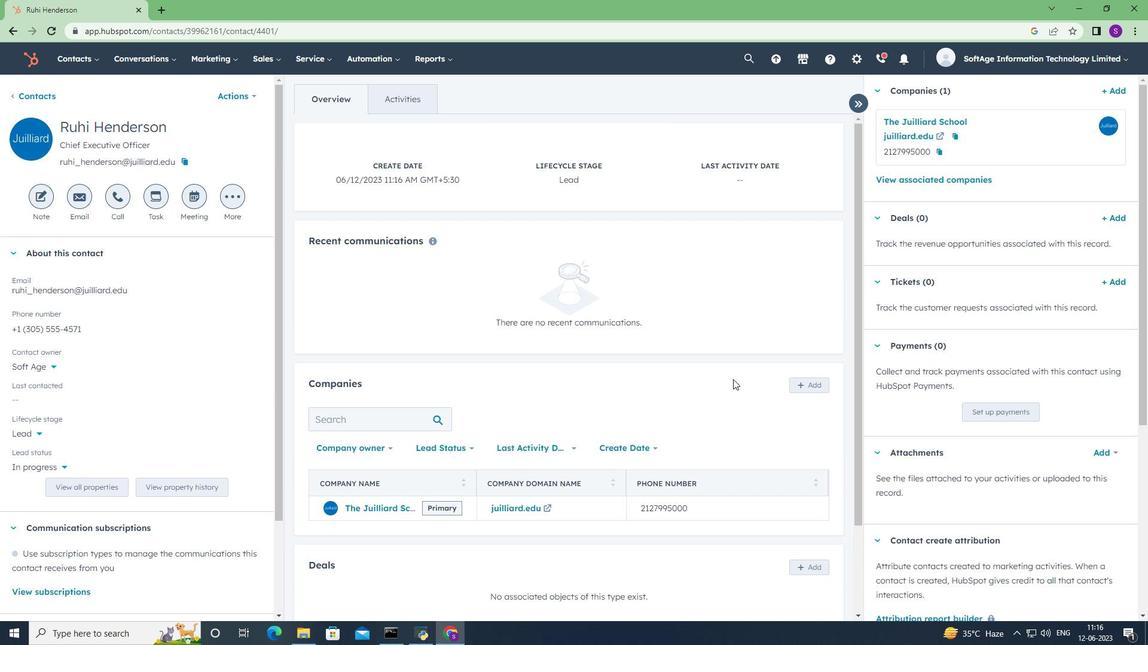 
Action: Mouse scrolled (733, 379) with delta (0, 0)
Screenshot: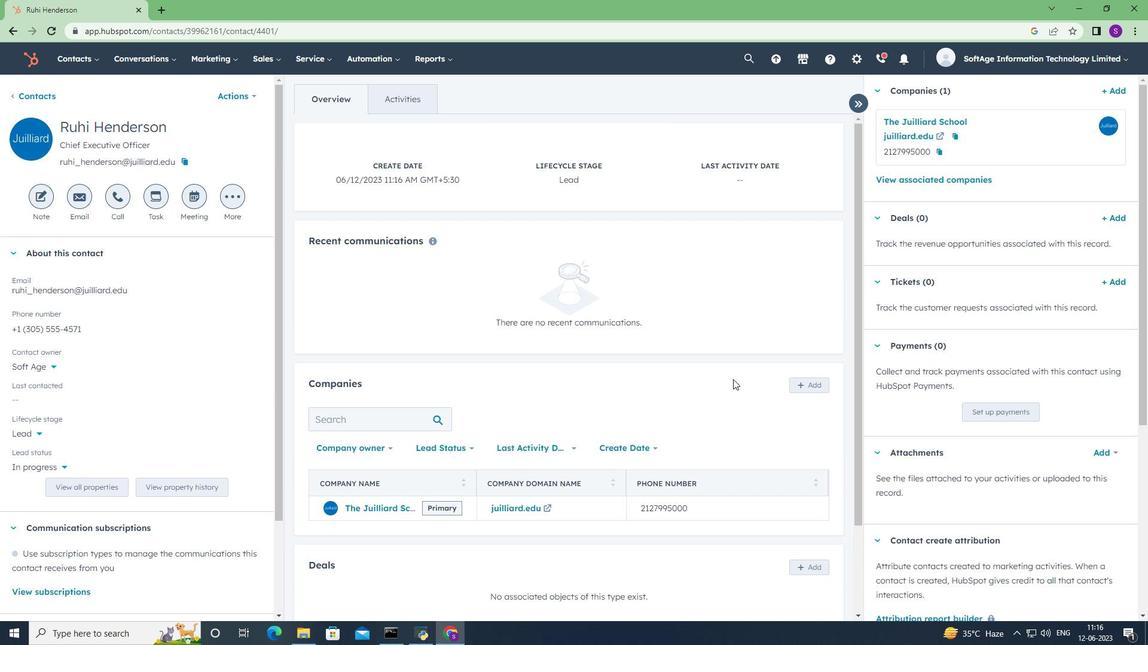 
